 Task: Check custom field "Assignee".
Action: Mouse moved to (1395, 109)
Screenshot: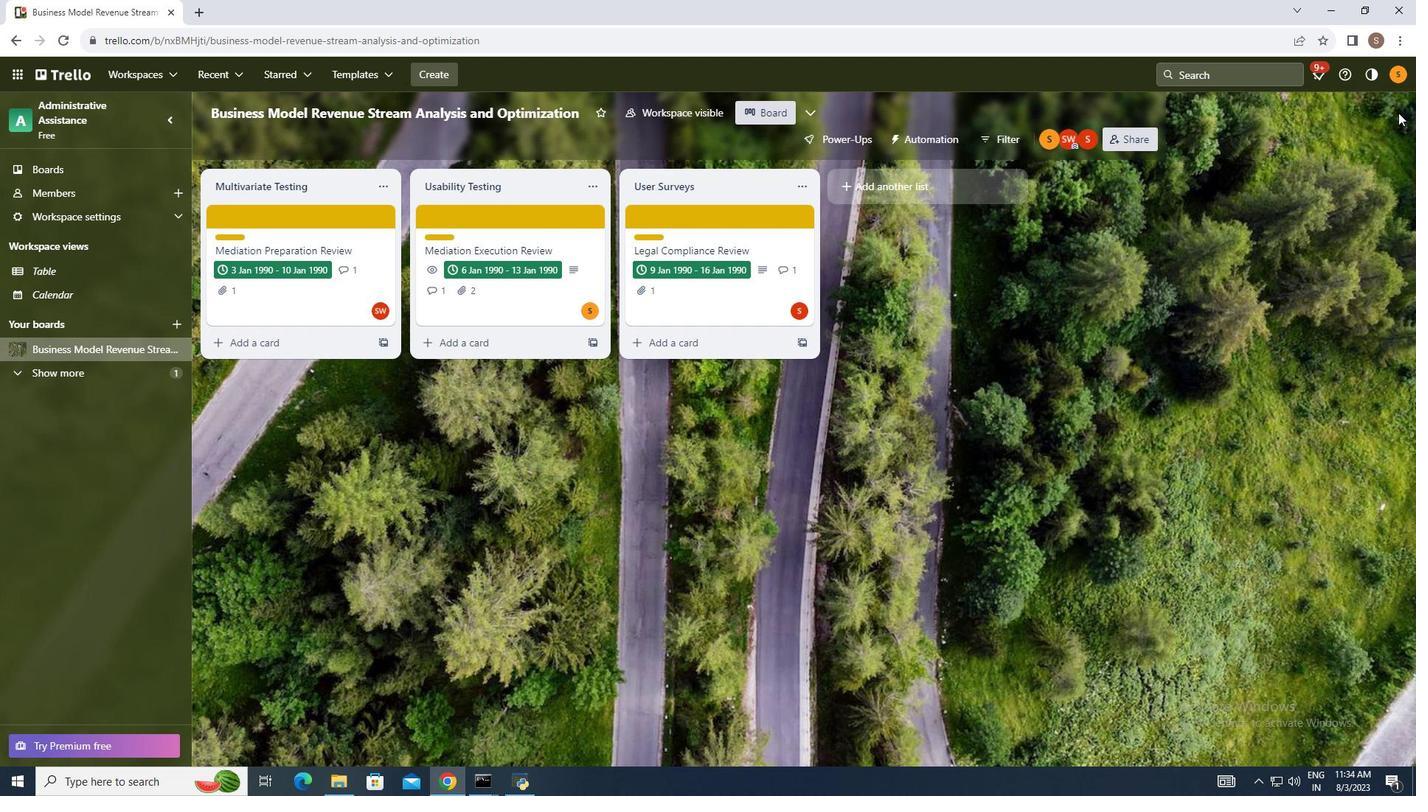 
Action: Mouse pressed left at (1395, 109)
Screenshot: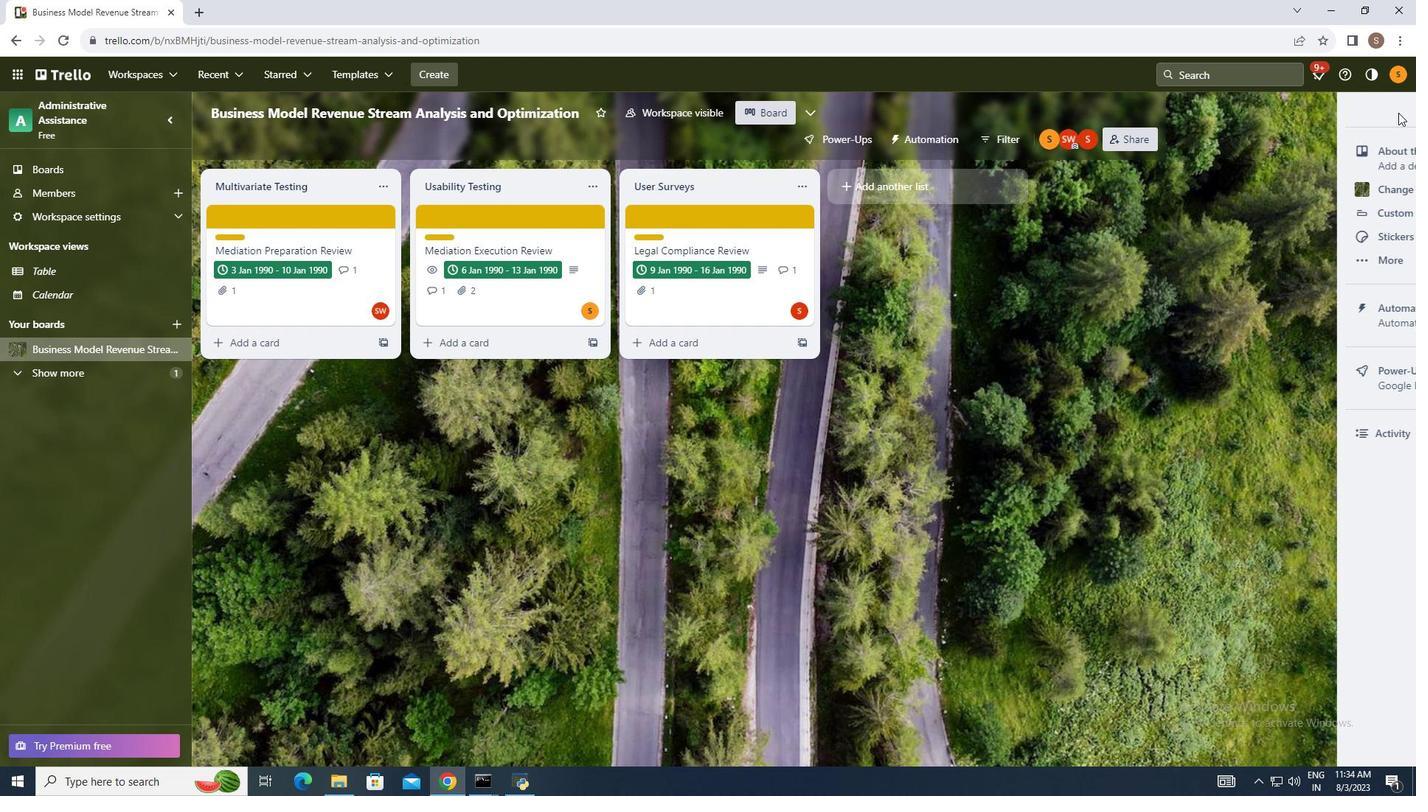 
Action: Mouse moved to (1262, 308)
Screenshot: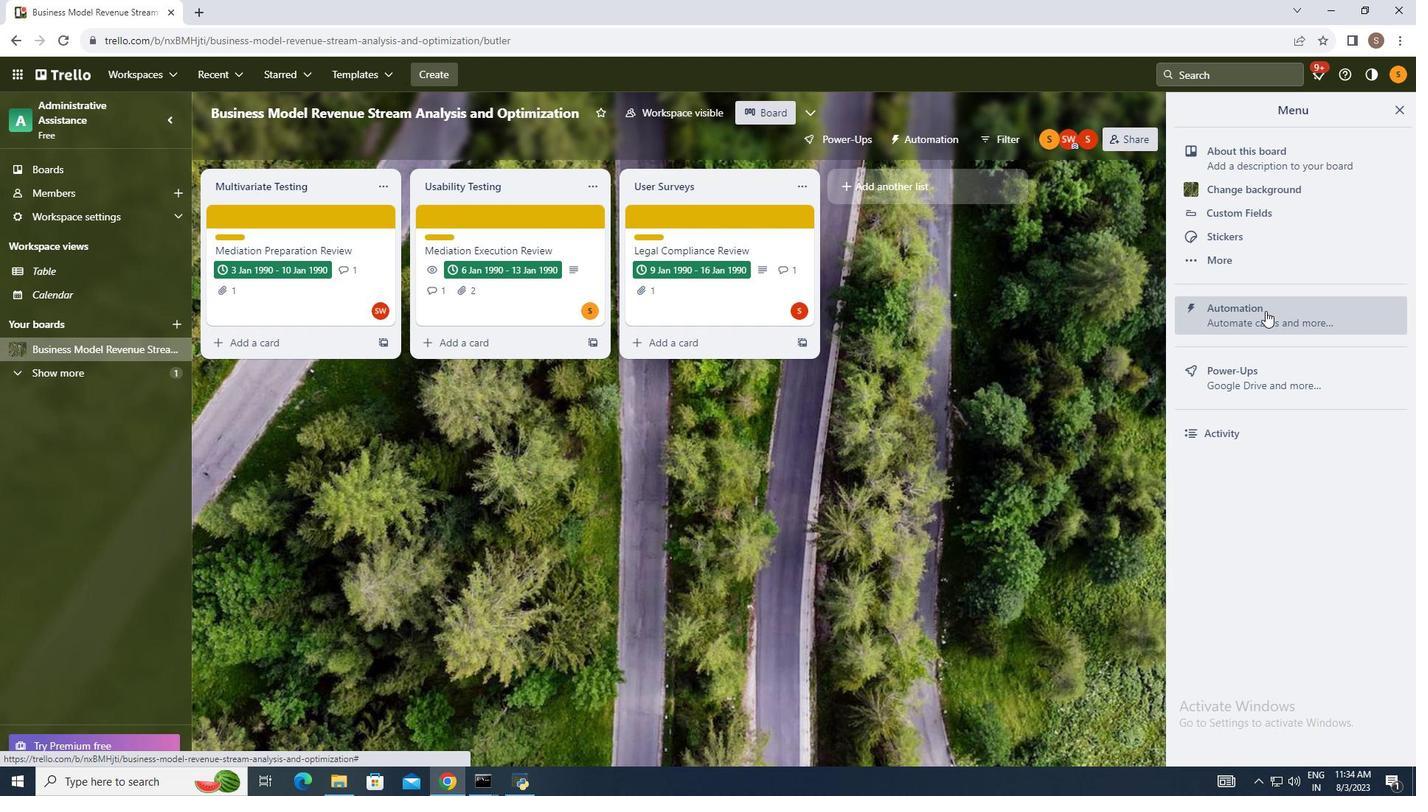 
Action: Mouse pressed left at (1262, 308)
Screenshot: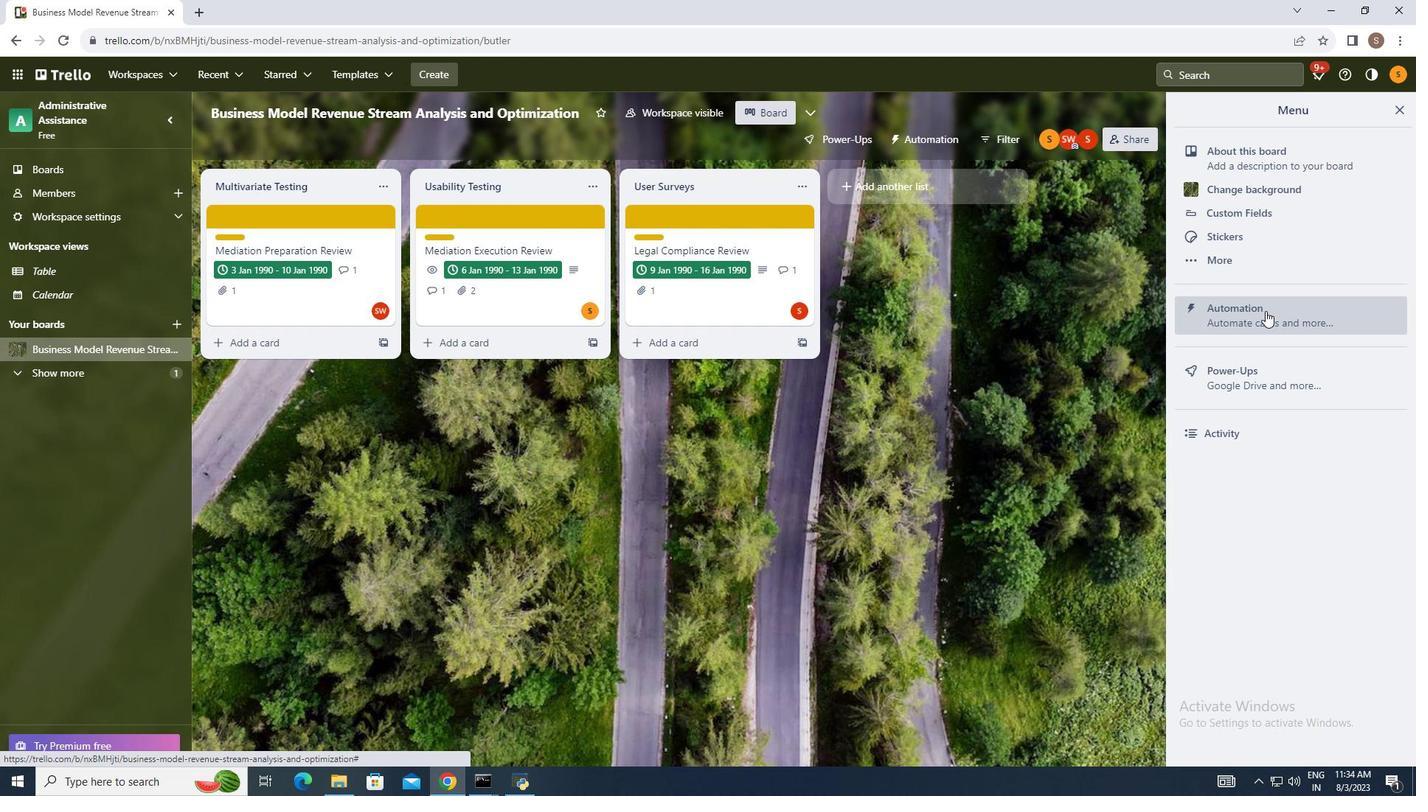 
Action: Mouse moved to (264, 376)
Screenshot: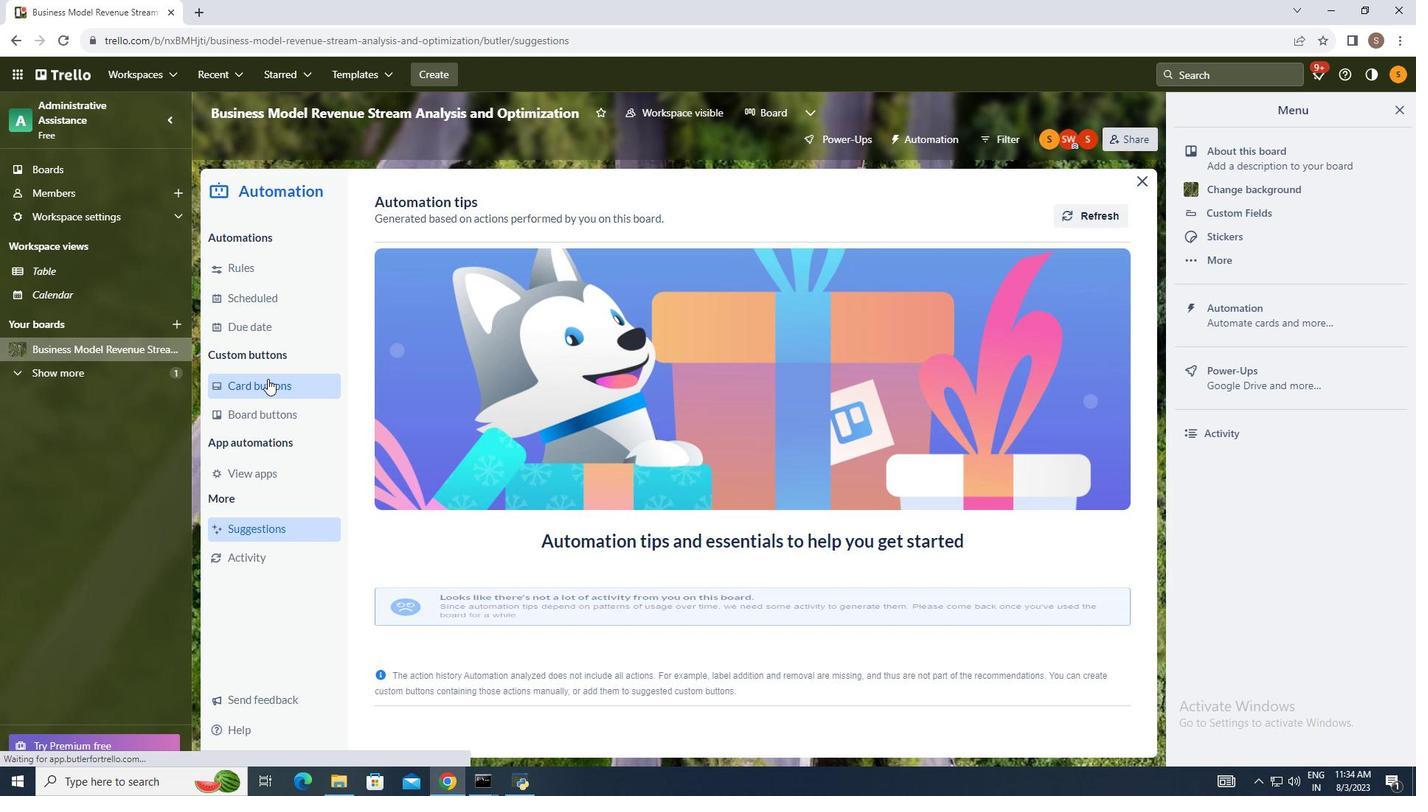
Action: Mouse pressed left at (264, 376)
Screenshot: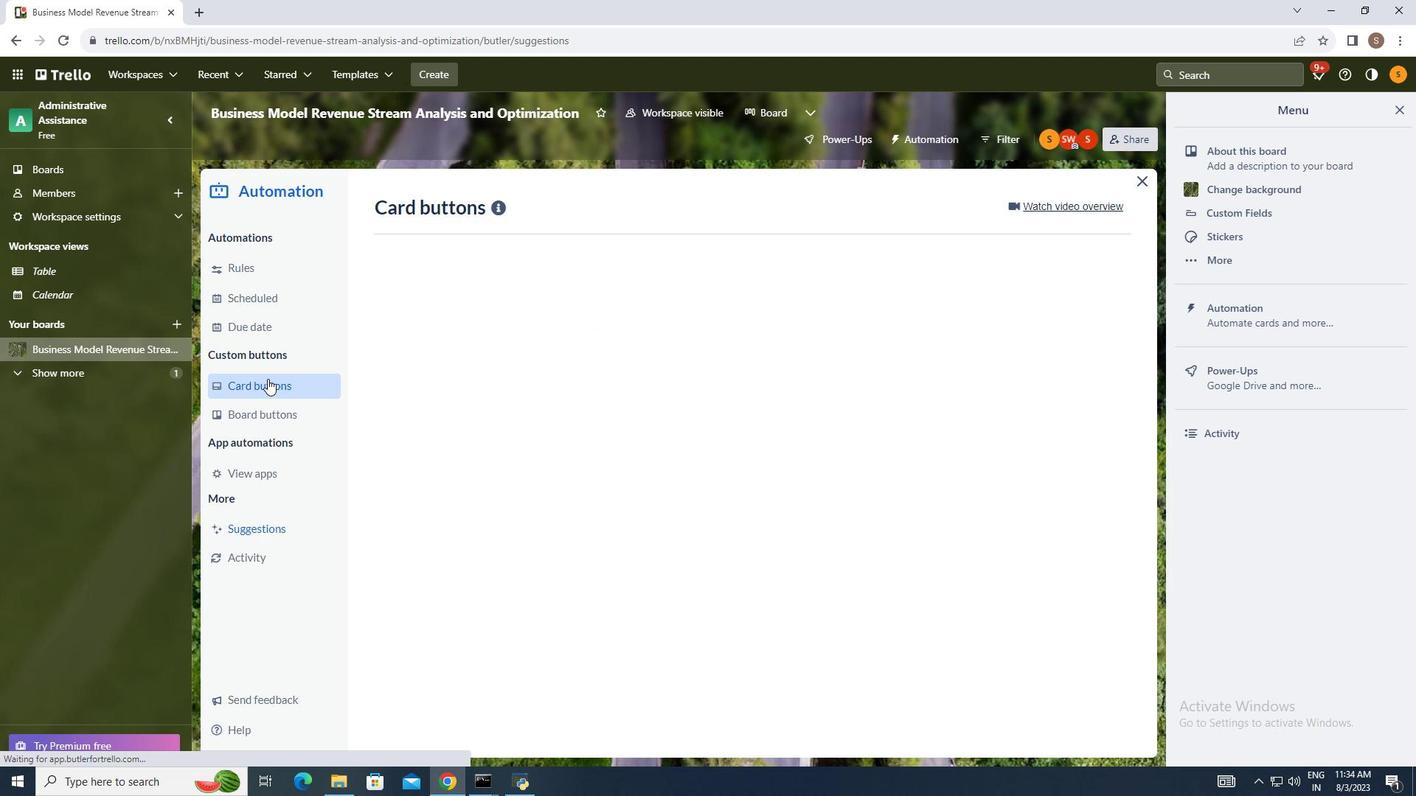
Action: Mouse moved to (1054, 204)
Screenshot: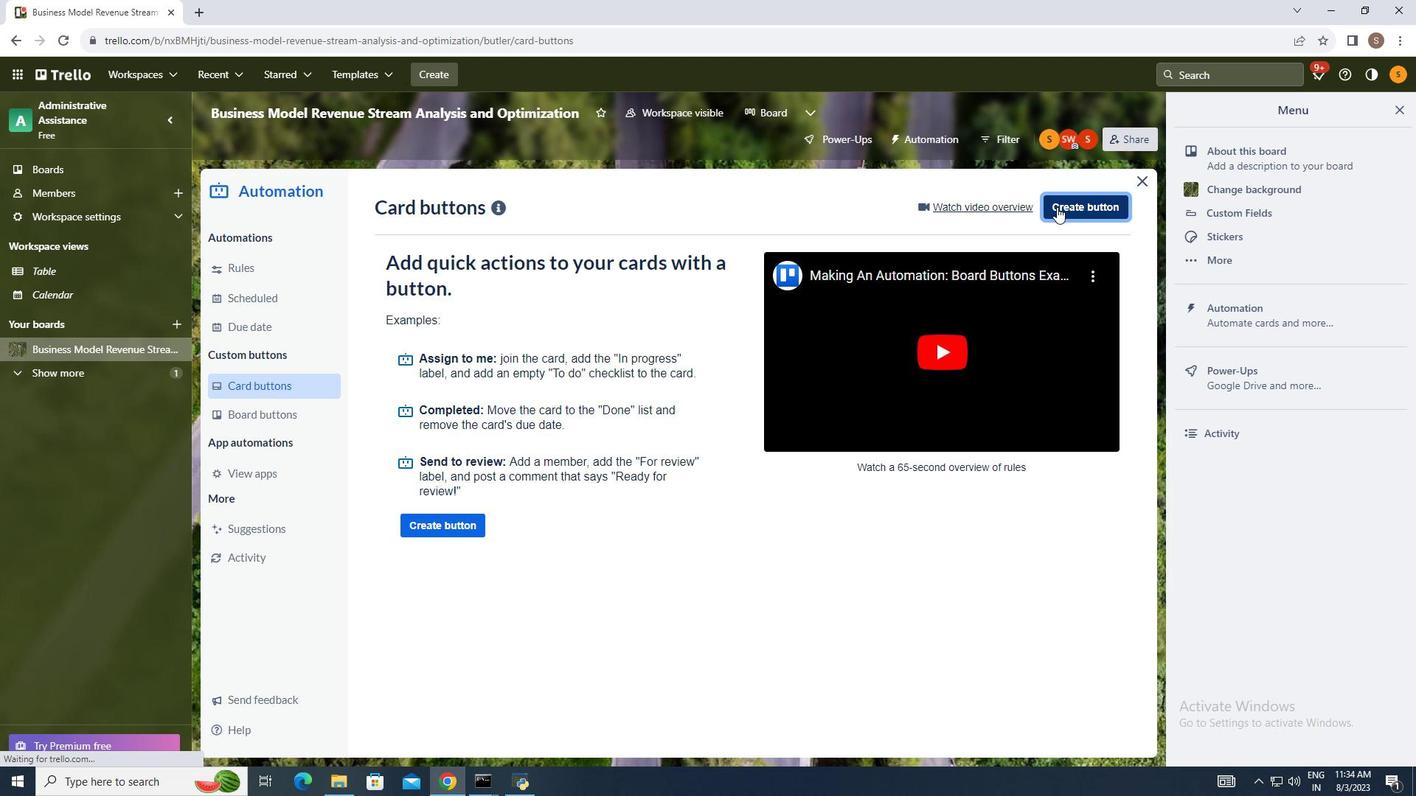 
Action: Mouse pressed left at (1054, 204)
Screenshot: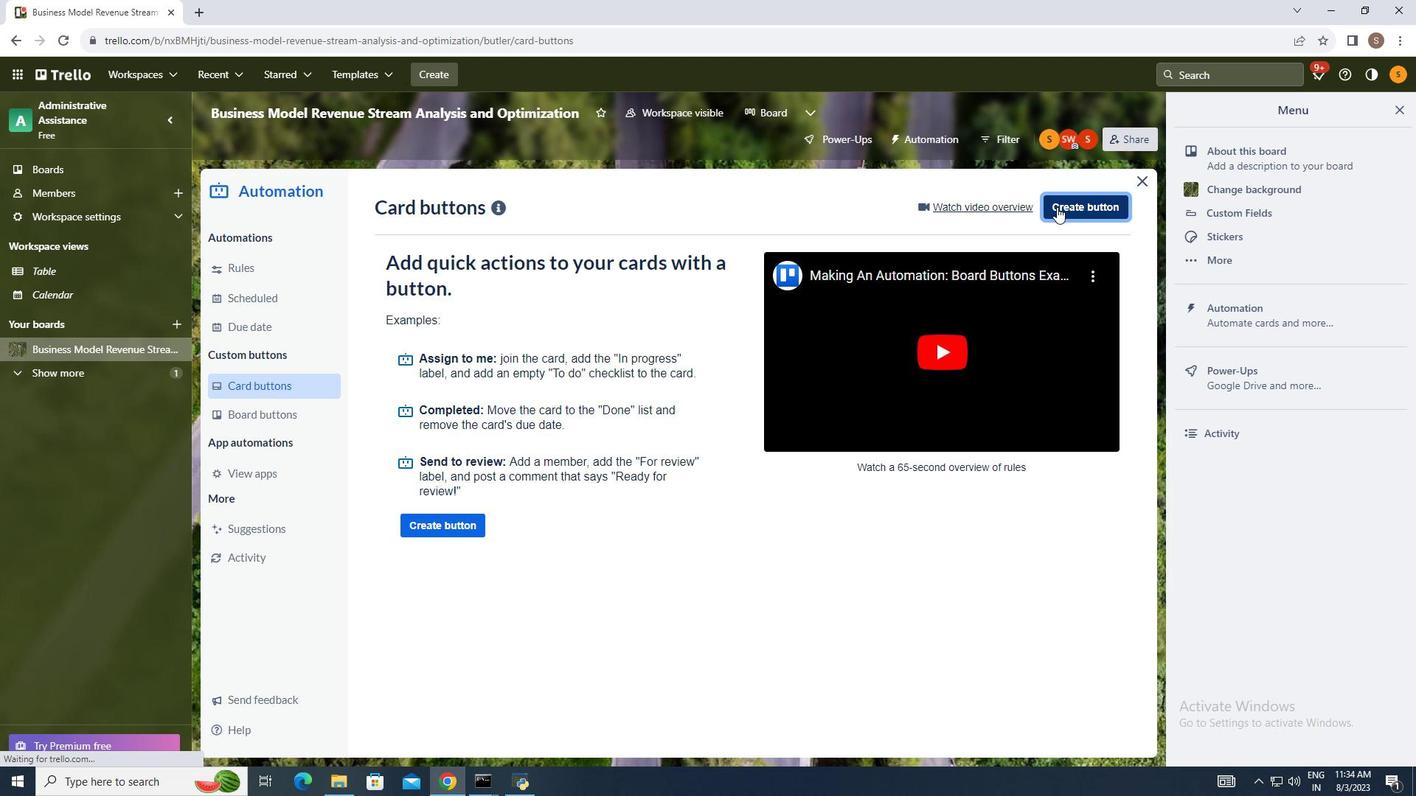 
Action: Mouse moved to (735, 407)
Screenshot: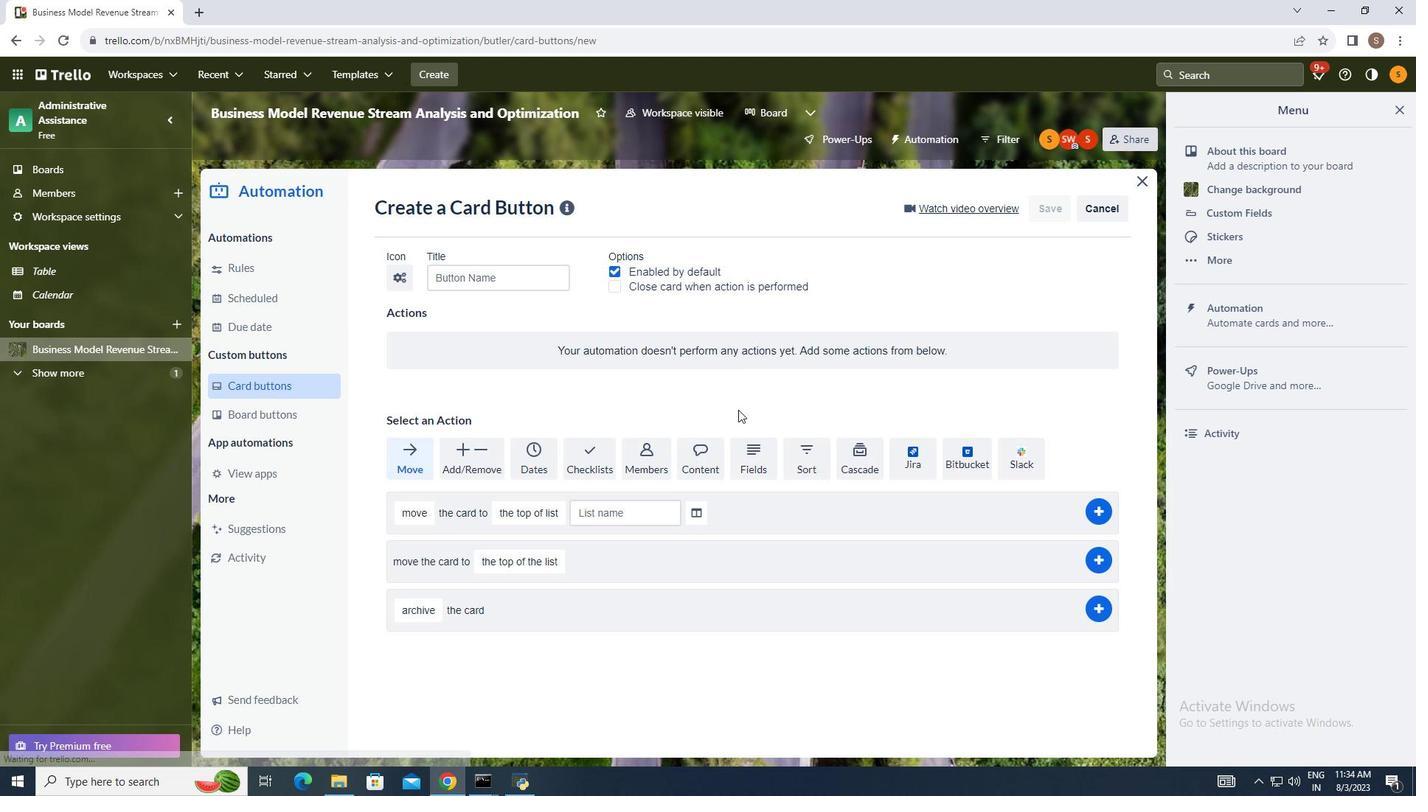 
Action: Mouse pressed left at (735, 407)
Screenshot: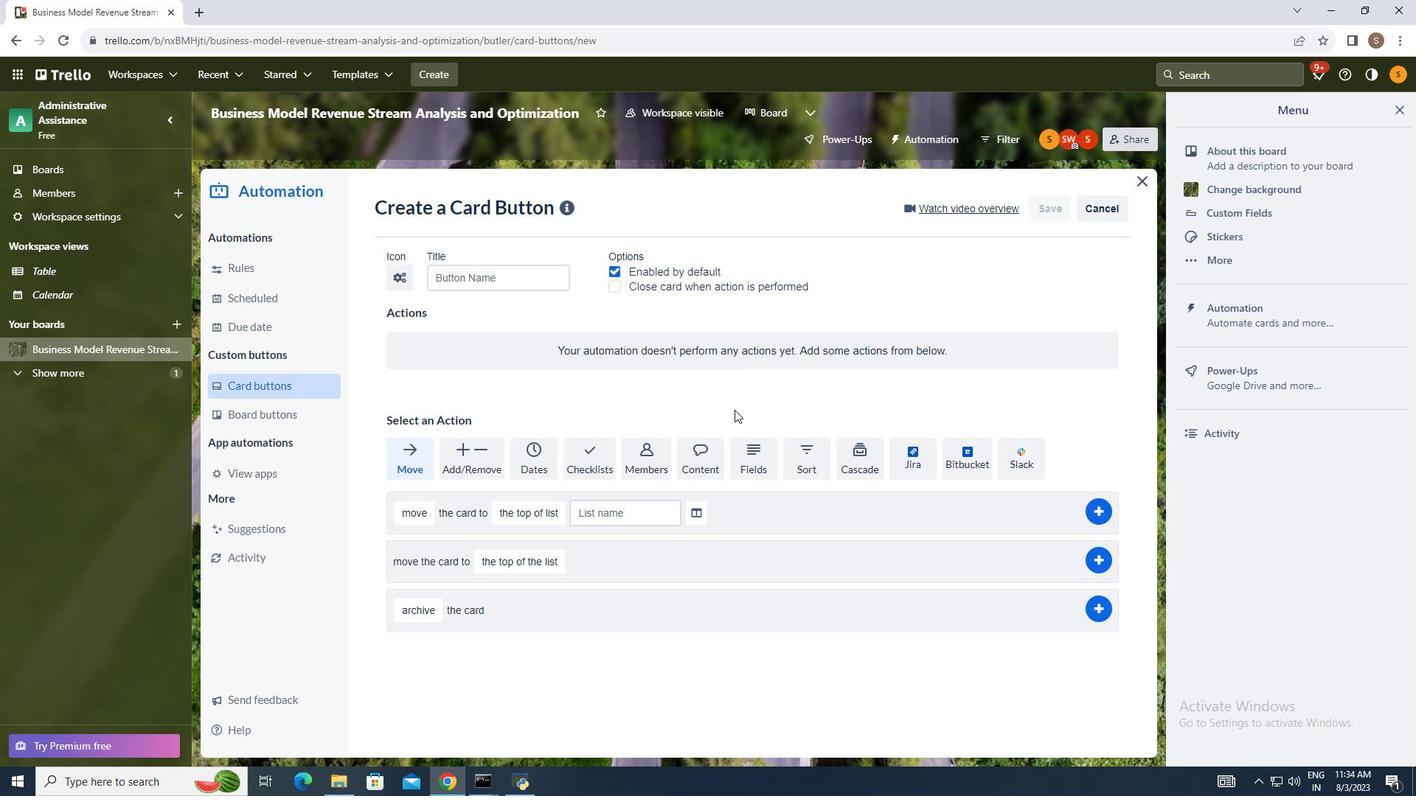 
Action: Mouse moved to (746, 453)
Screenshot: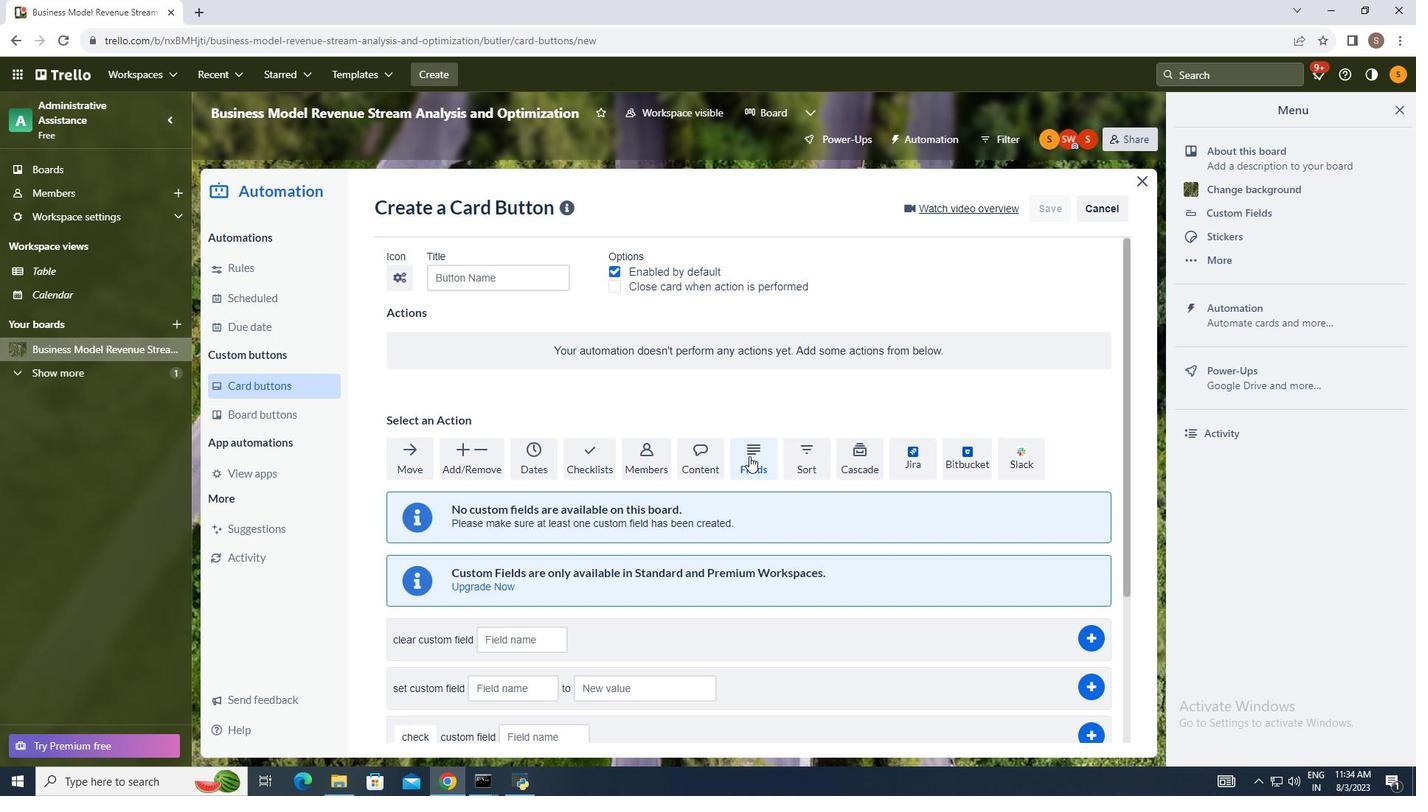 
Action: Mouse pressed left at (746, 453)
Screenshot: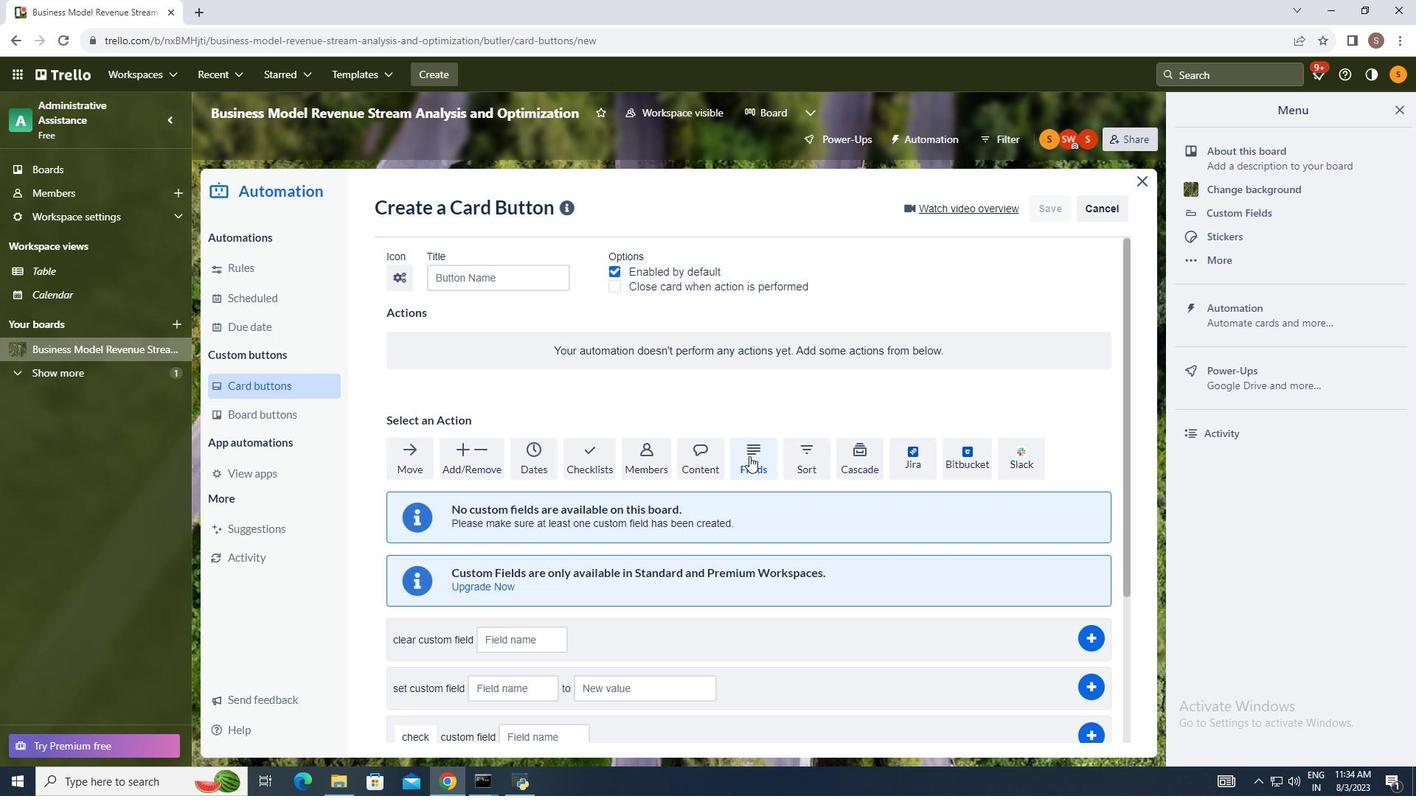 
Action: Mouse scrolled (746, 452) with delta (0, 0)
Screenshot: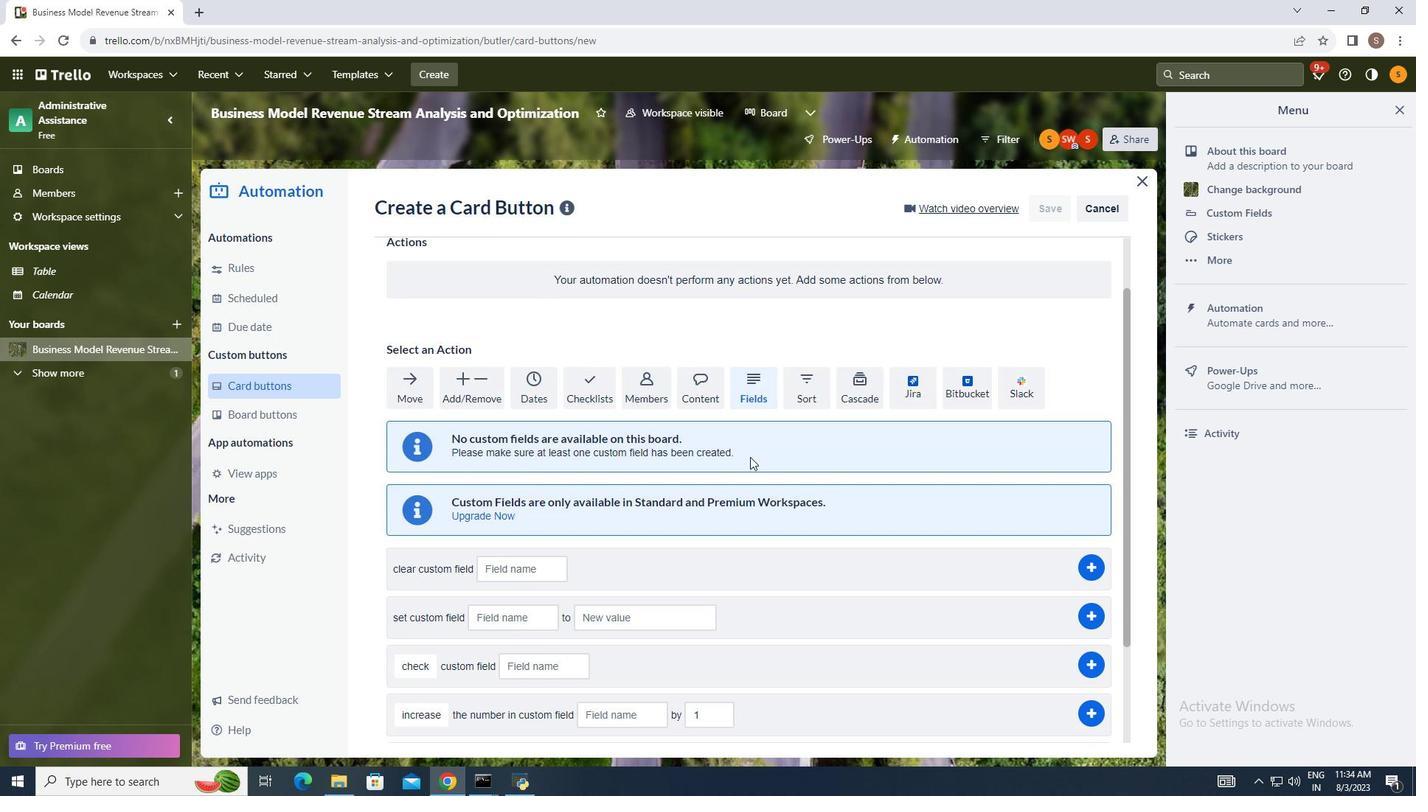 
Action: Mouse scrolled (746, 454) with delta (0, 0)
Screenshot: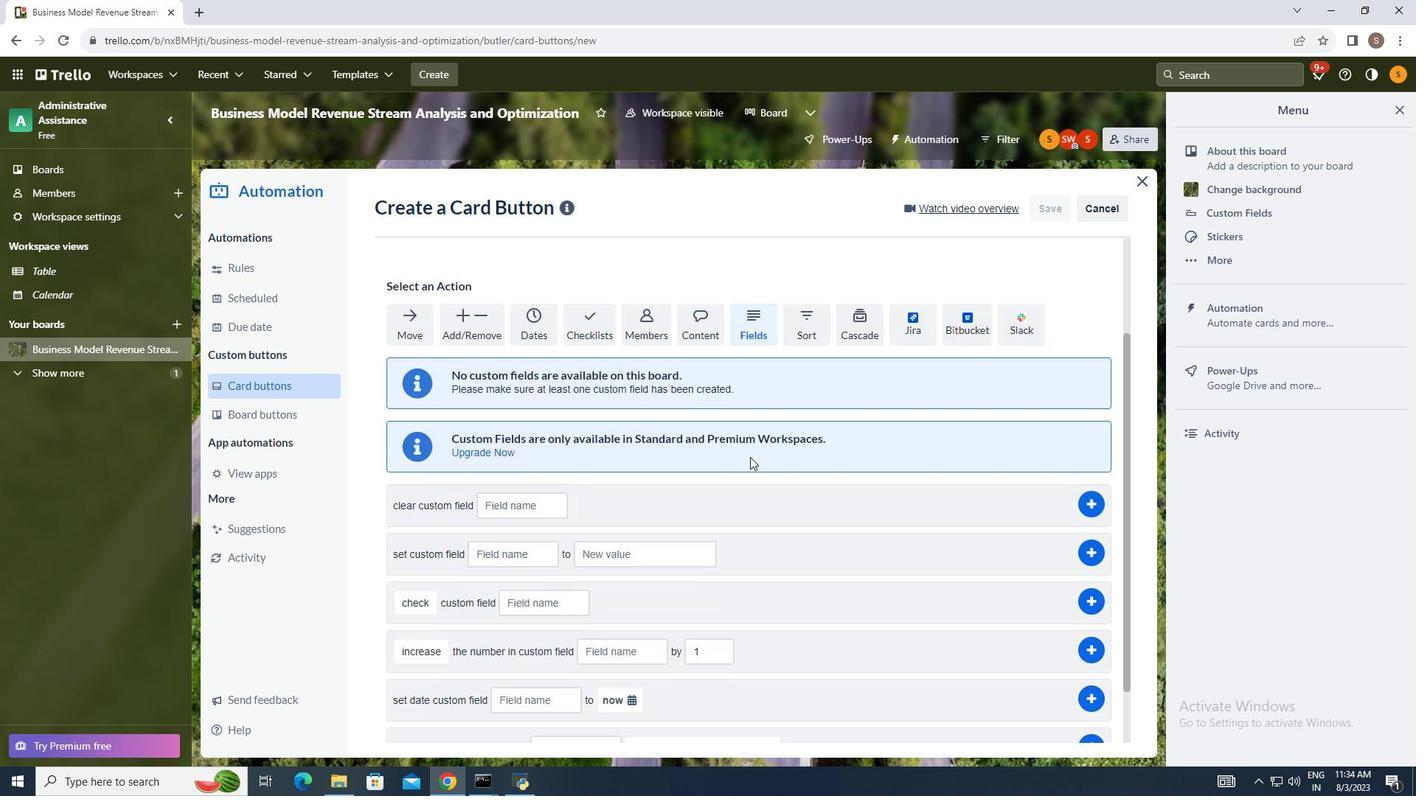 
Action: Mouse scrolled (746, 452) with delta (0, 0)
Screenshot: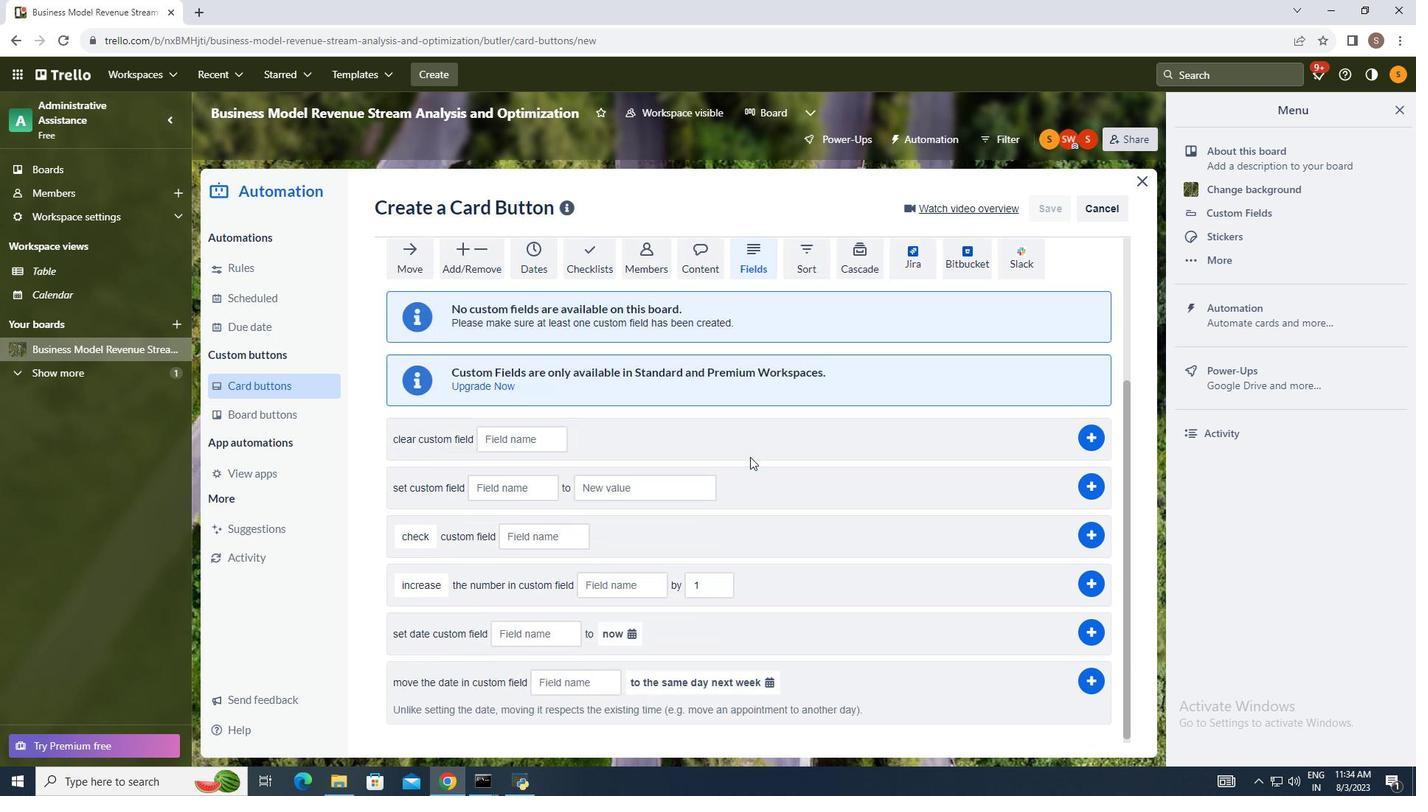 
Action: Mouse scrolled (746, 452) with delta (0, 0)
Screenshot: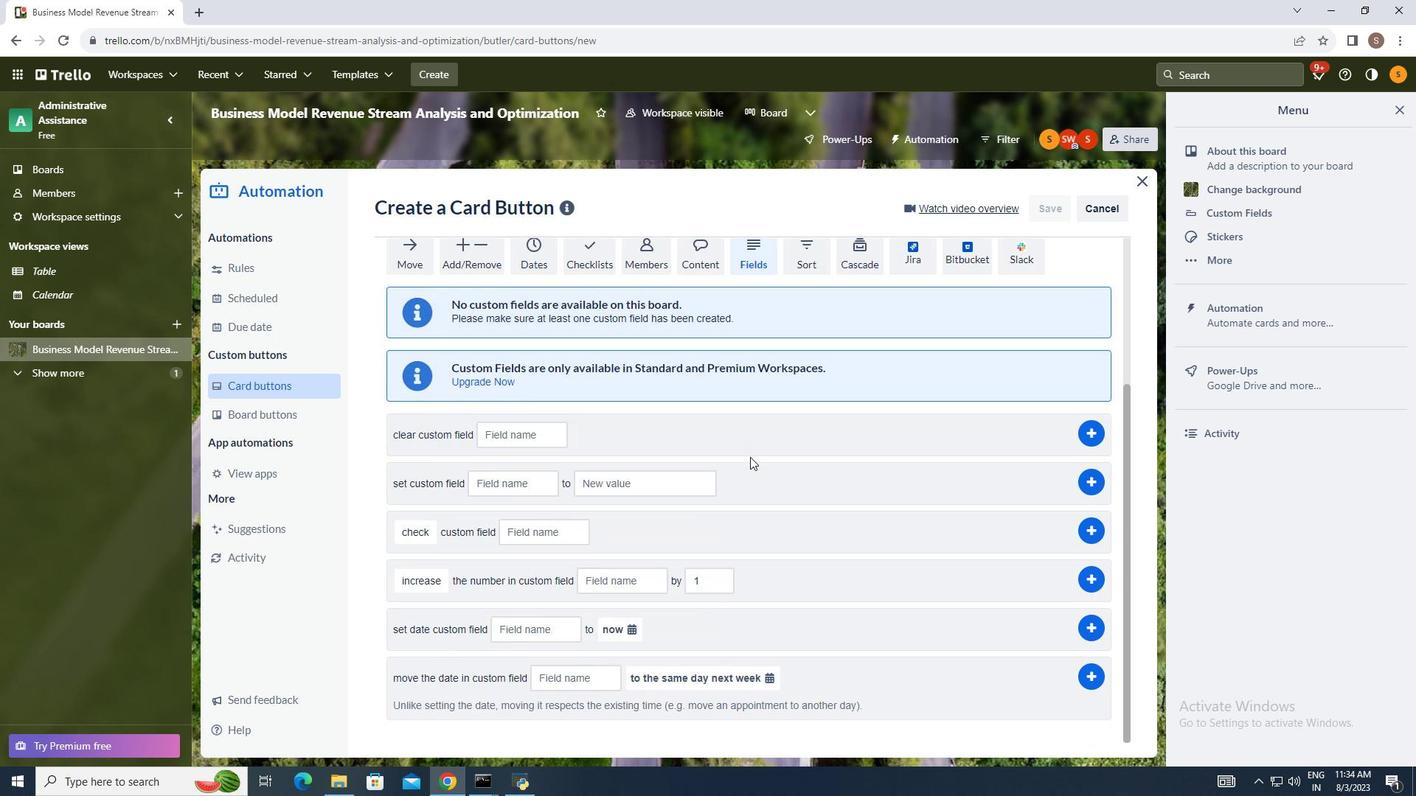 
Action: Mouse scrolled (746, 452) with delta (0, 0)
Screenshot: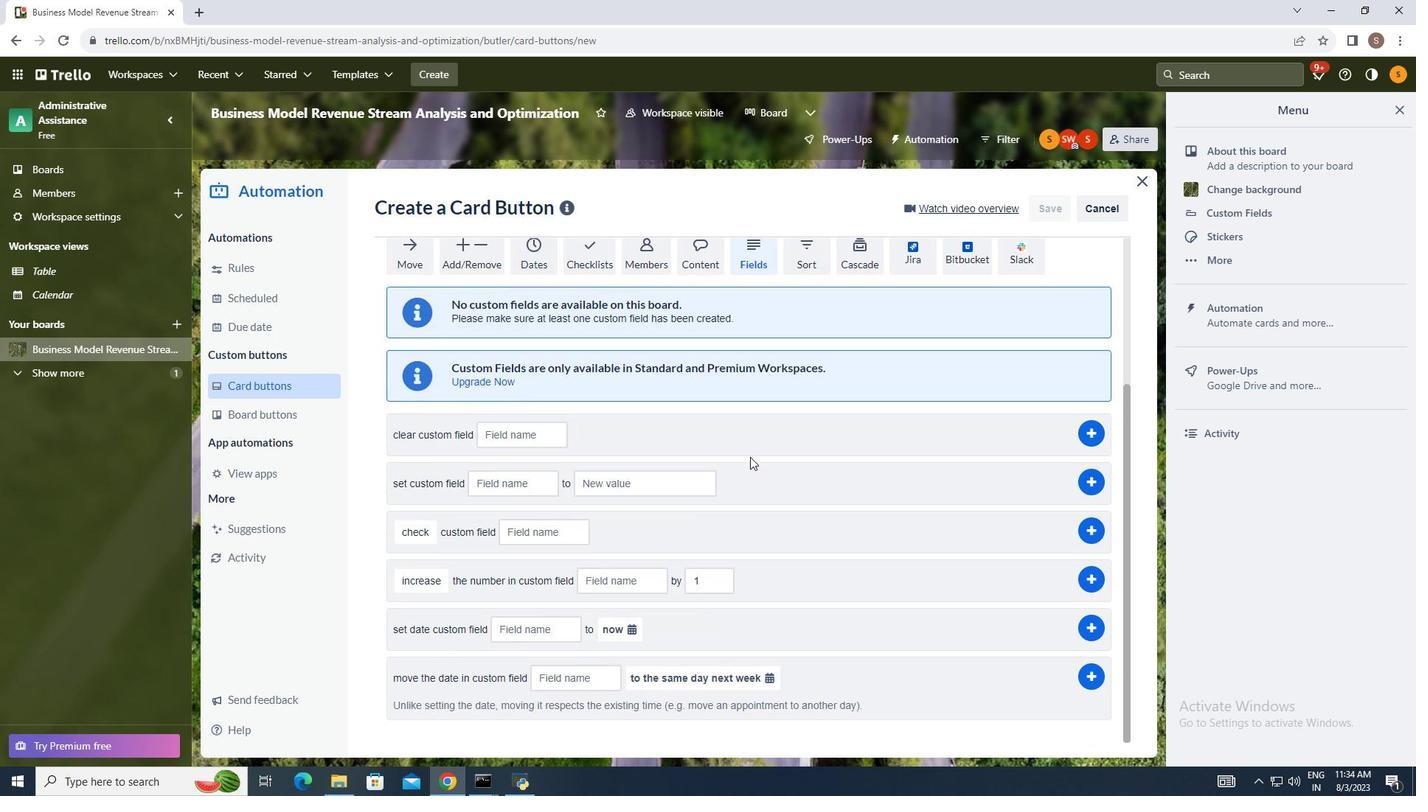 
Action: Mouse moved to (747, 454)
Screenshot: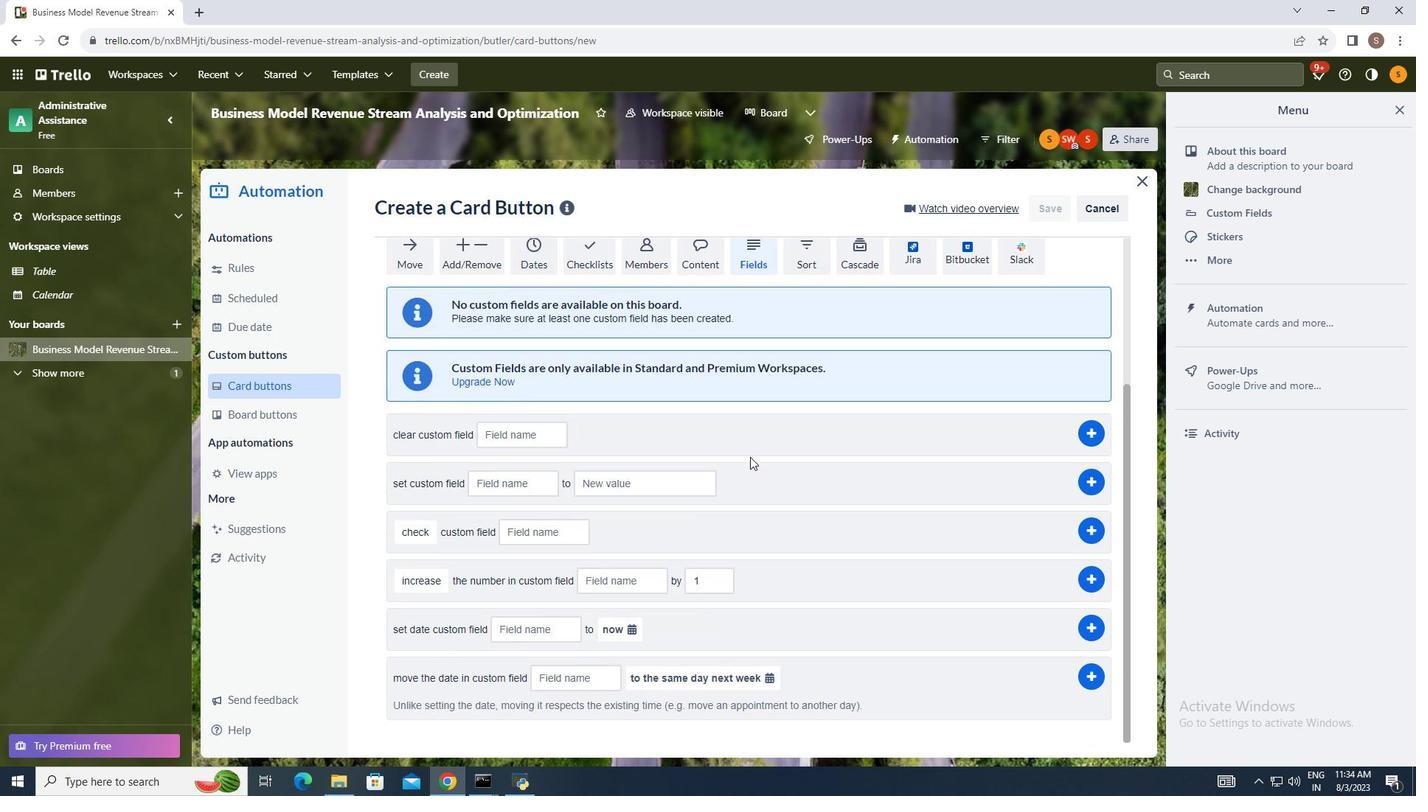 
Action: Mouse scrolled (747, 453) with delta (0, 0)
Screenshot: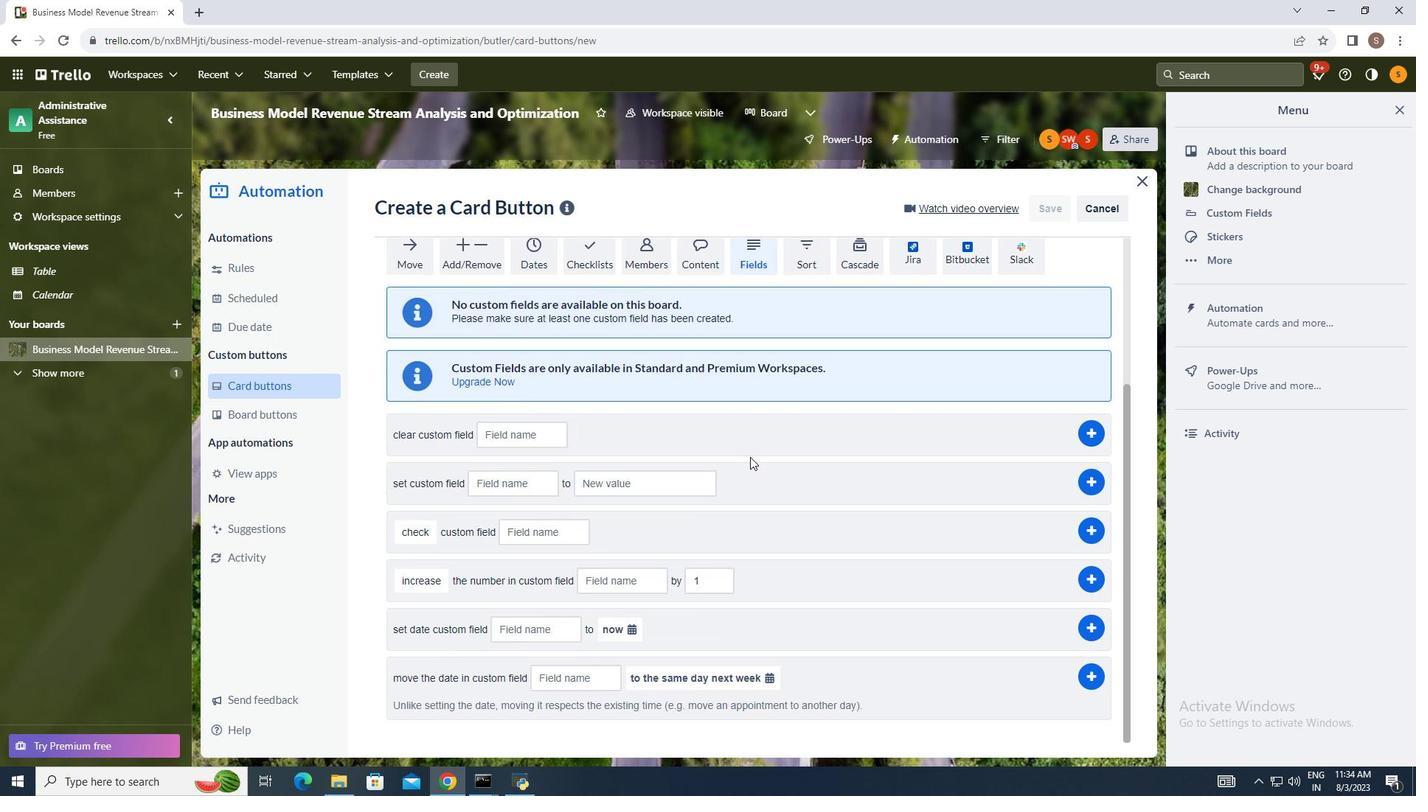 
Action: Mouse scrolled (747, 453) with delta (0, 0)
Screenshot: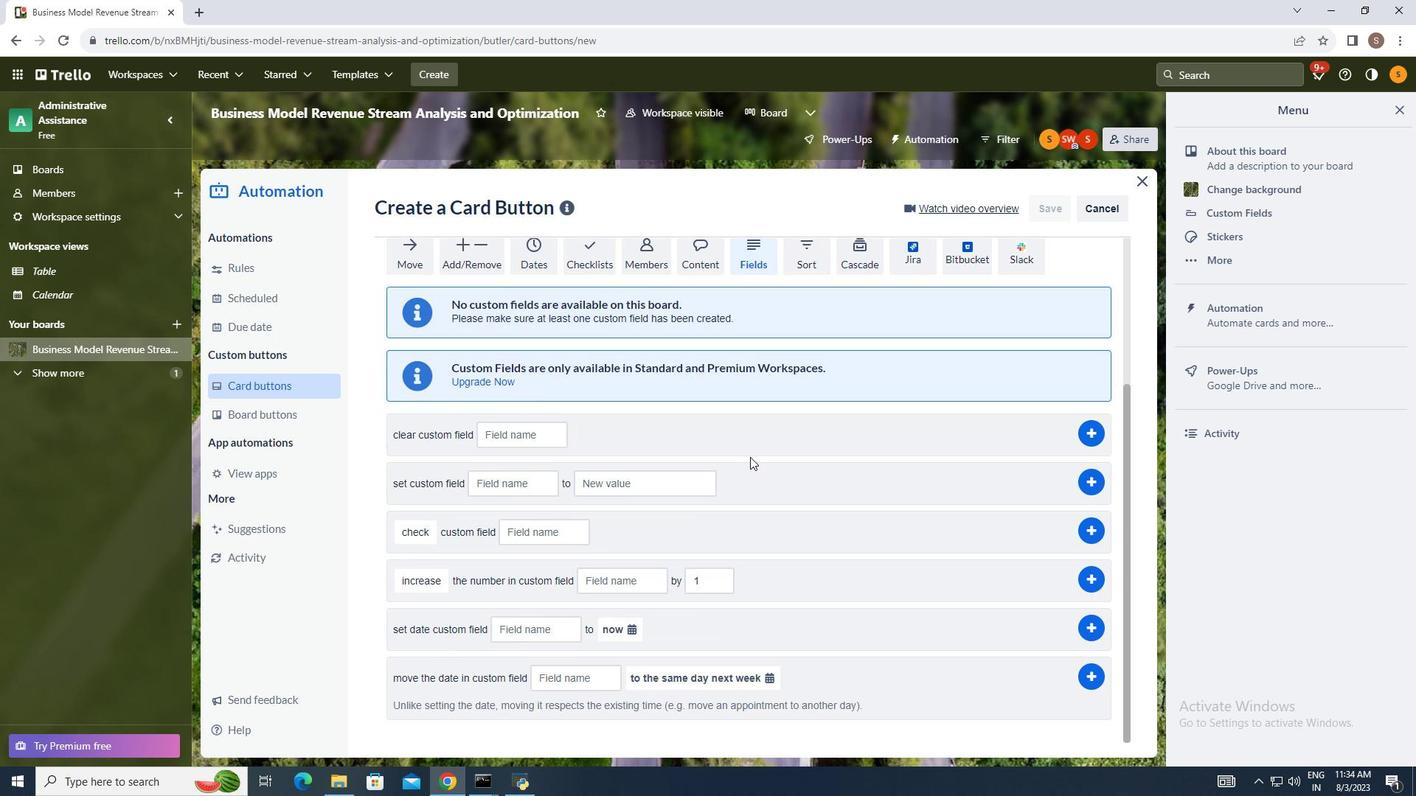 
Action: Mouse moved to (749, 457)
Screenshot: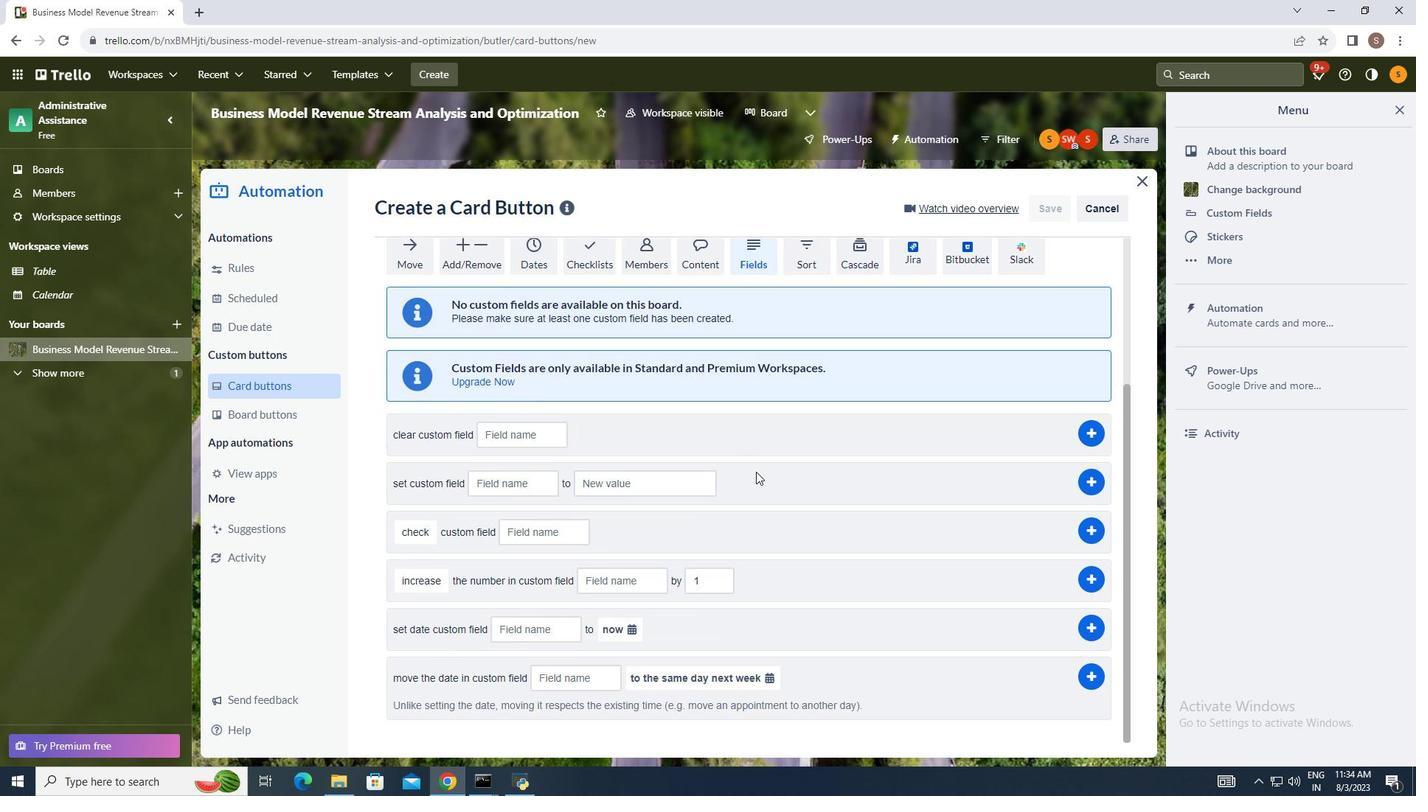 
Action: Mouse scrolled (749, 455) with delta (0, 0)
Screenshot: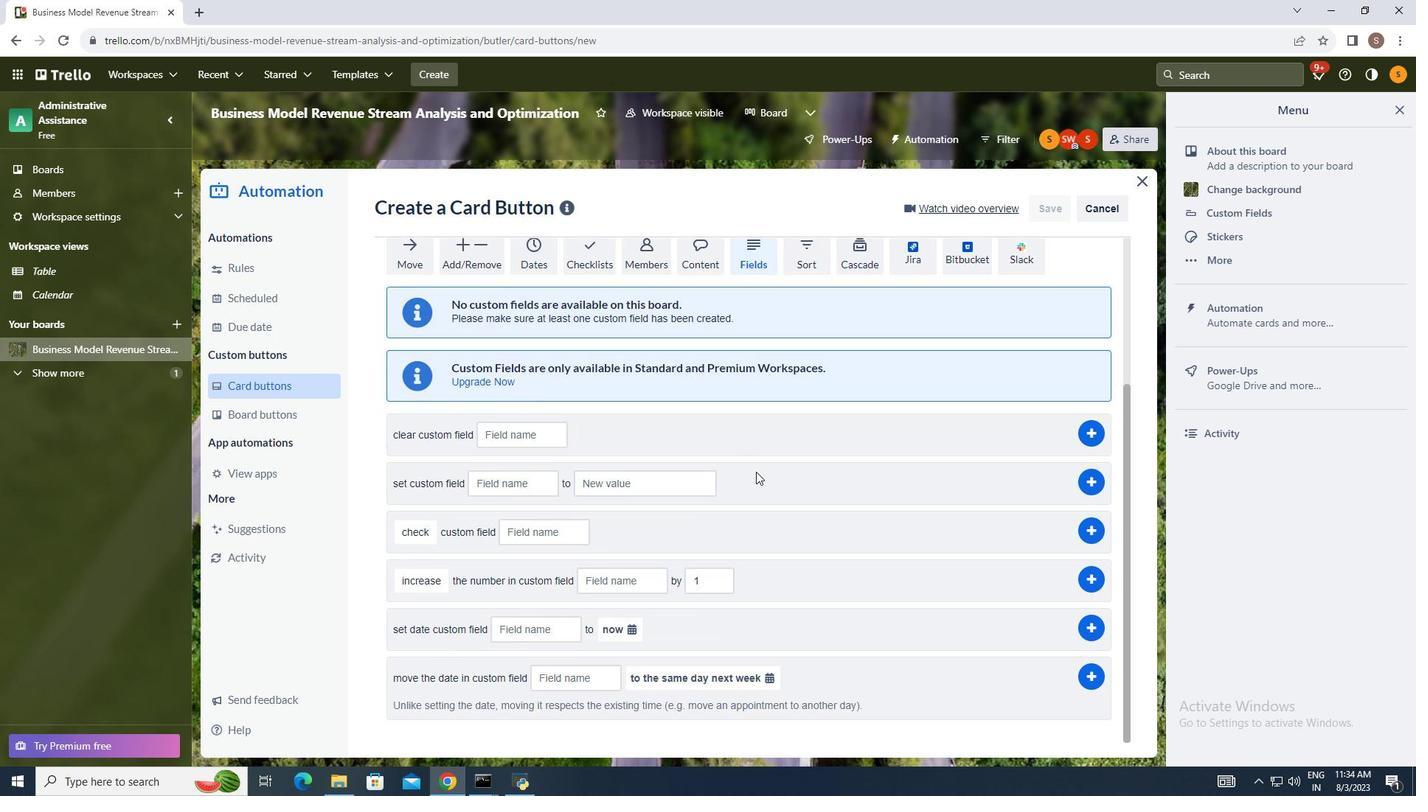 
Action: Mouse moved to (393, 531)
Screenshot: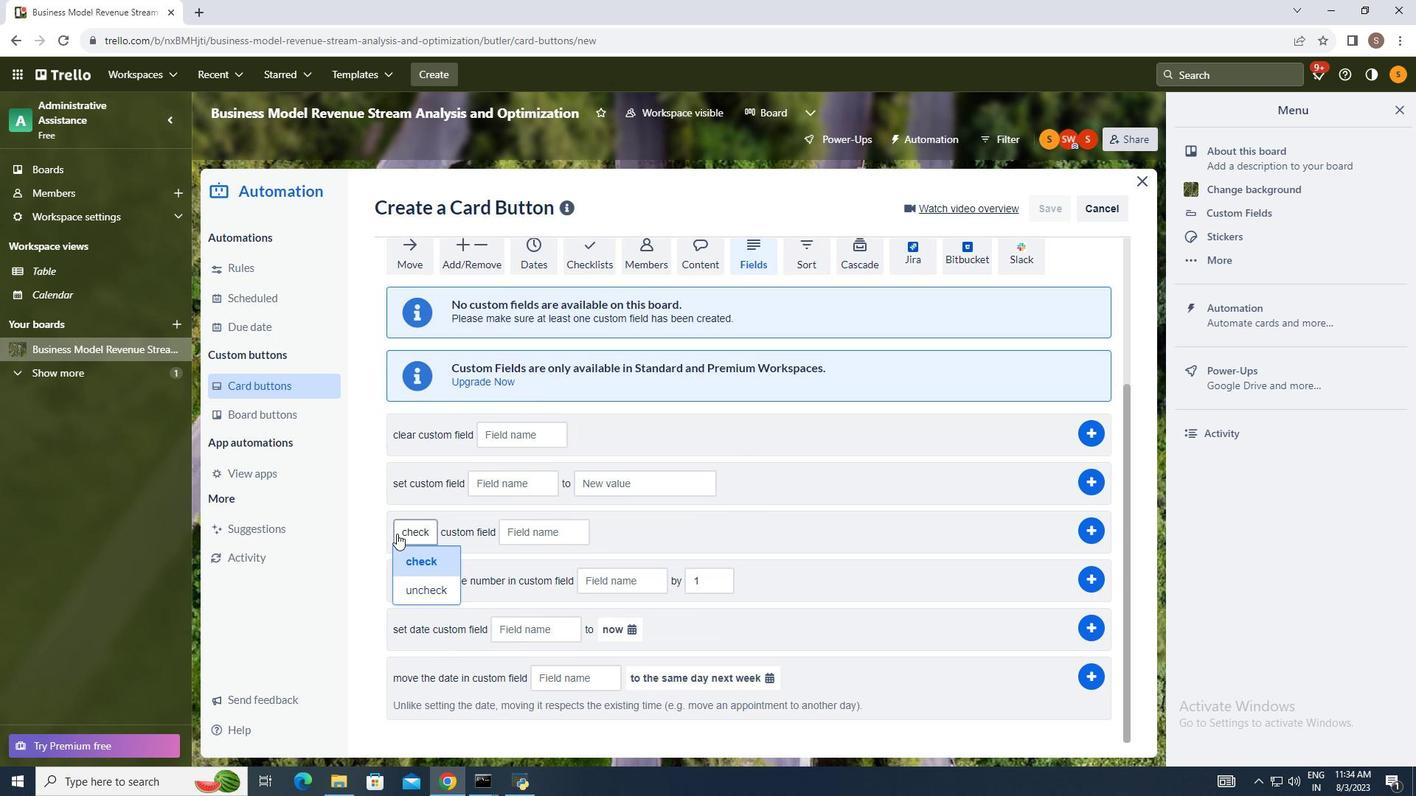 
Action: Mouse pressed left at (393, 531)
Screenshot: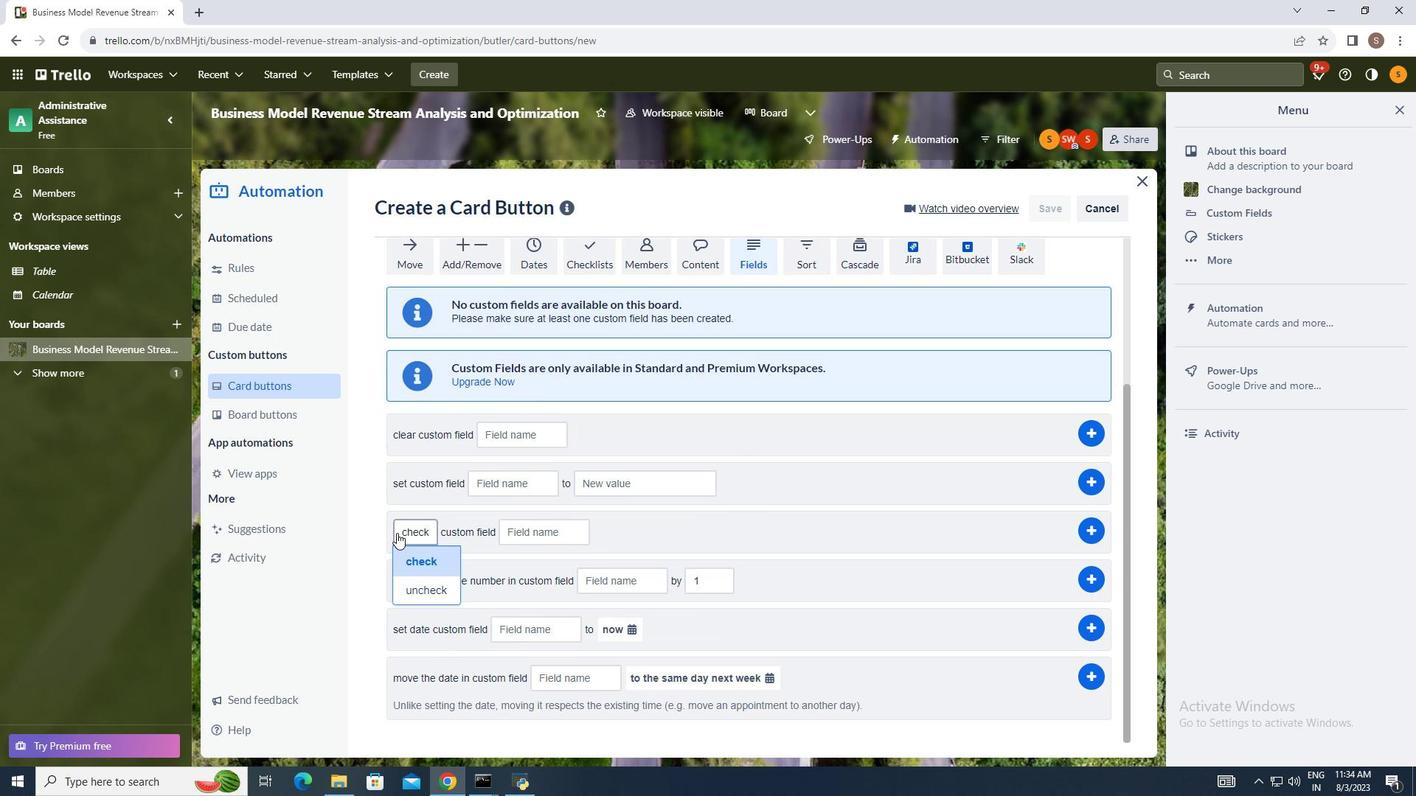 
Action: Mouse moved to (415, 558)
Screenshot: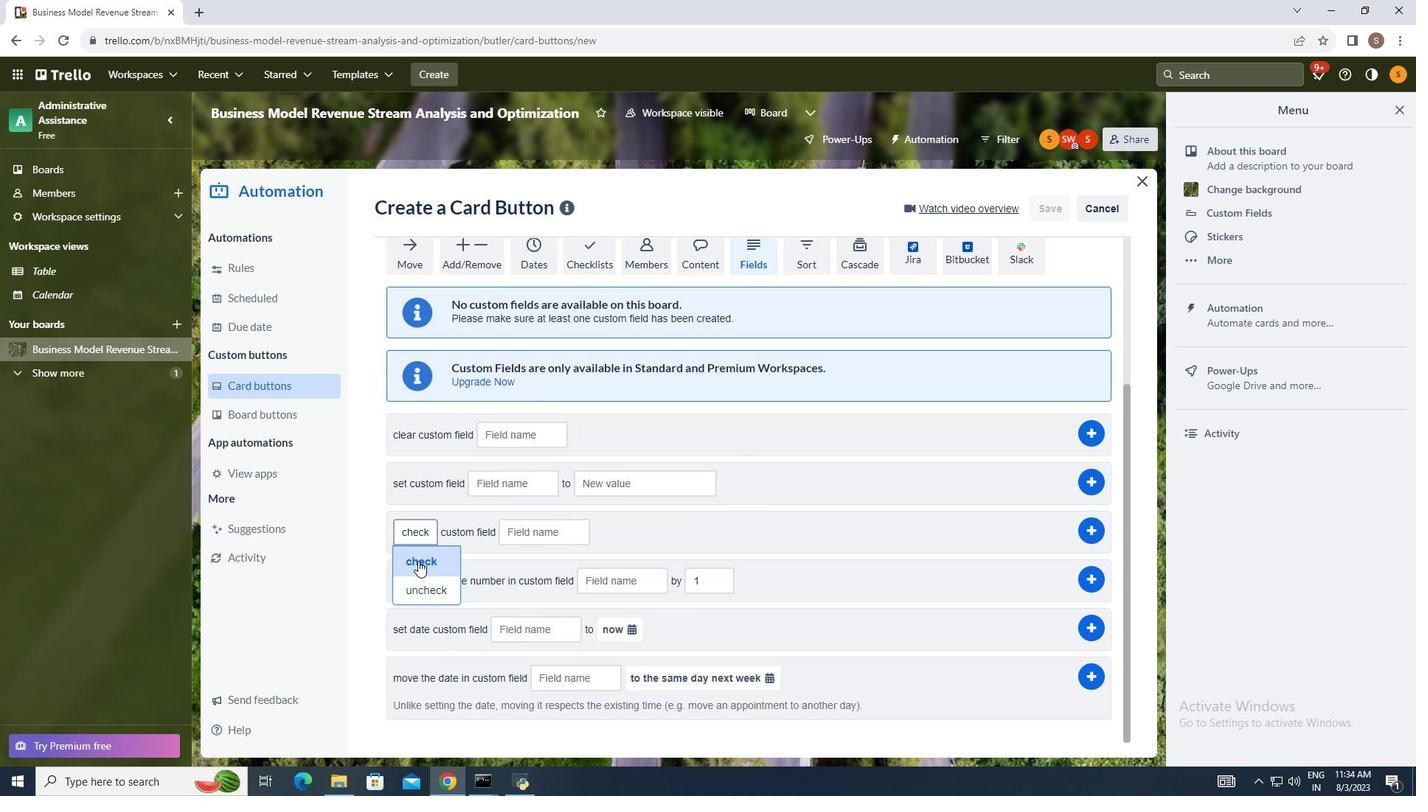 
Action: Mouse pressed left at (415, 558)
Screenshot: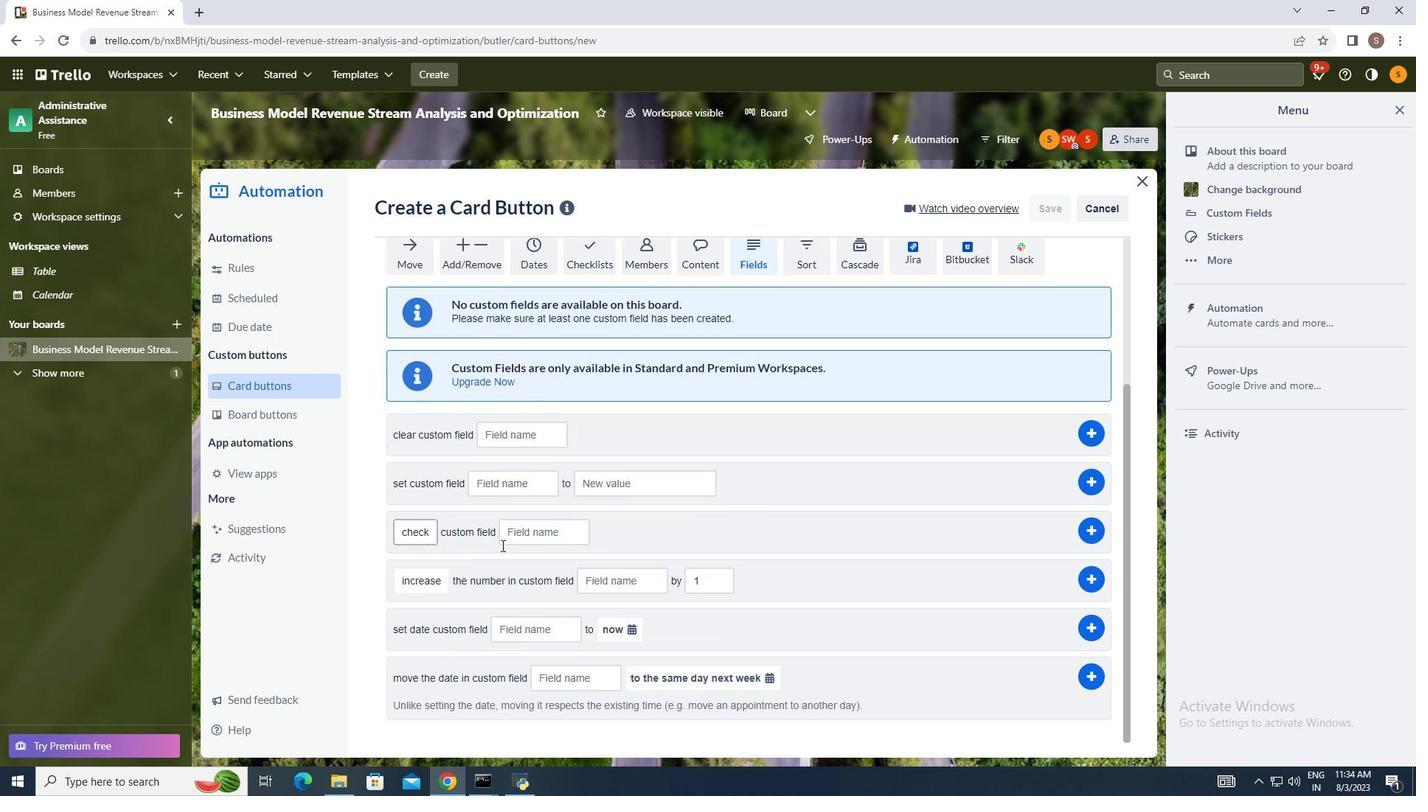 
Action: Mouse moved to (536, 534)
Screenshot: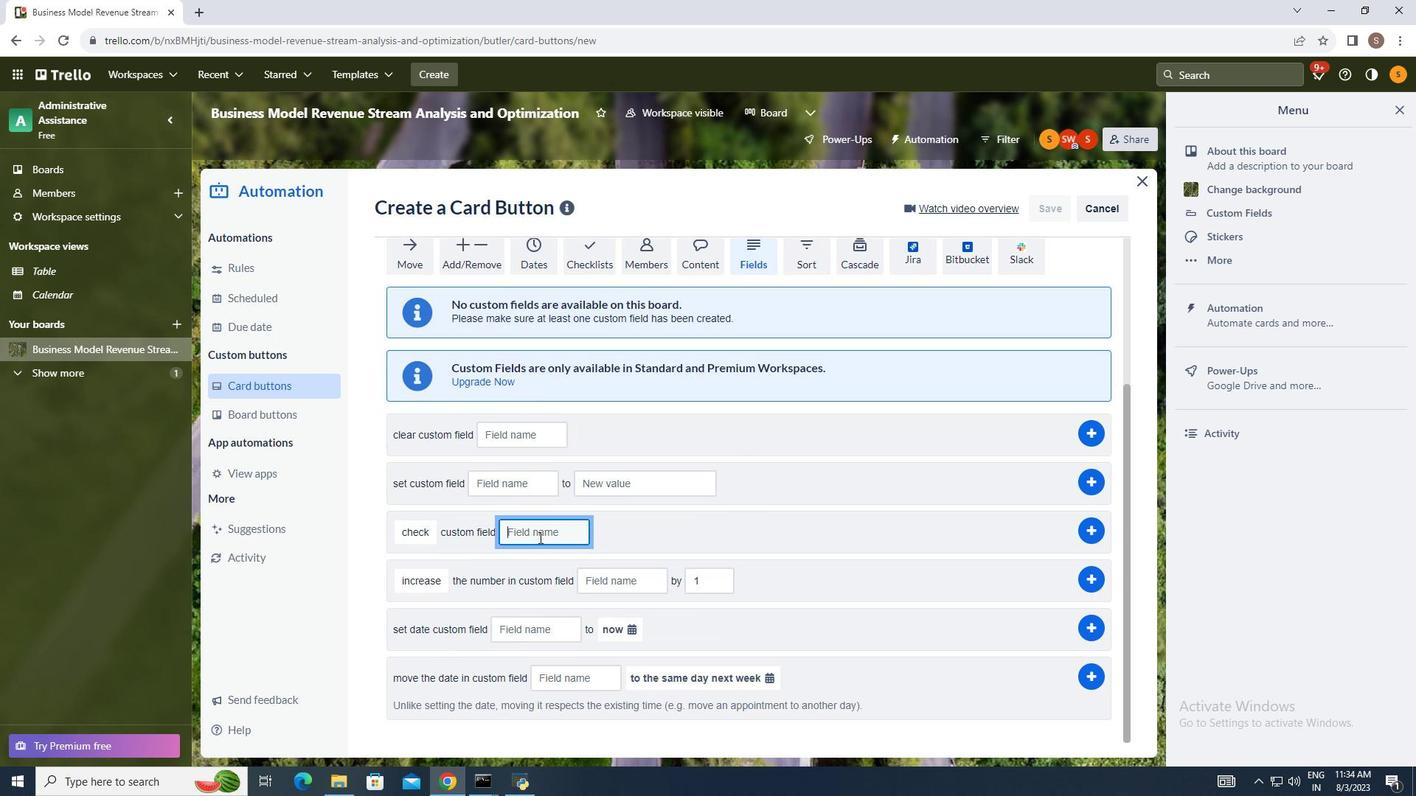 
Action: Mouse pressed left at (536, 534)
Screenshot: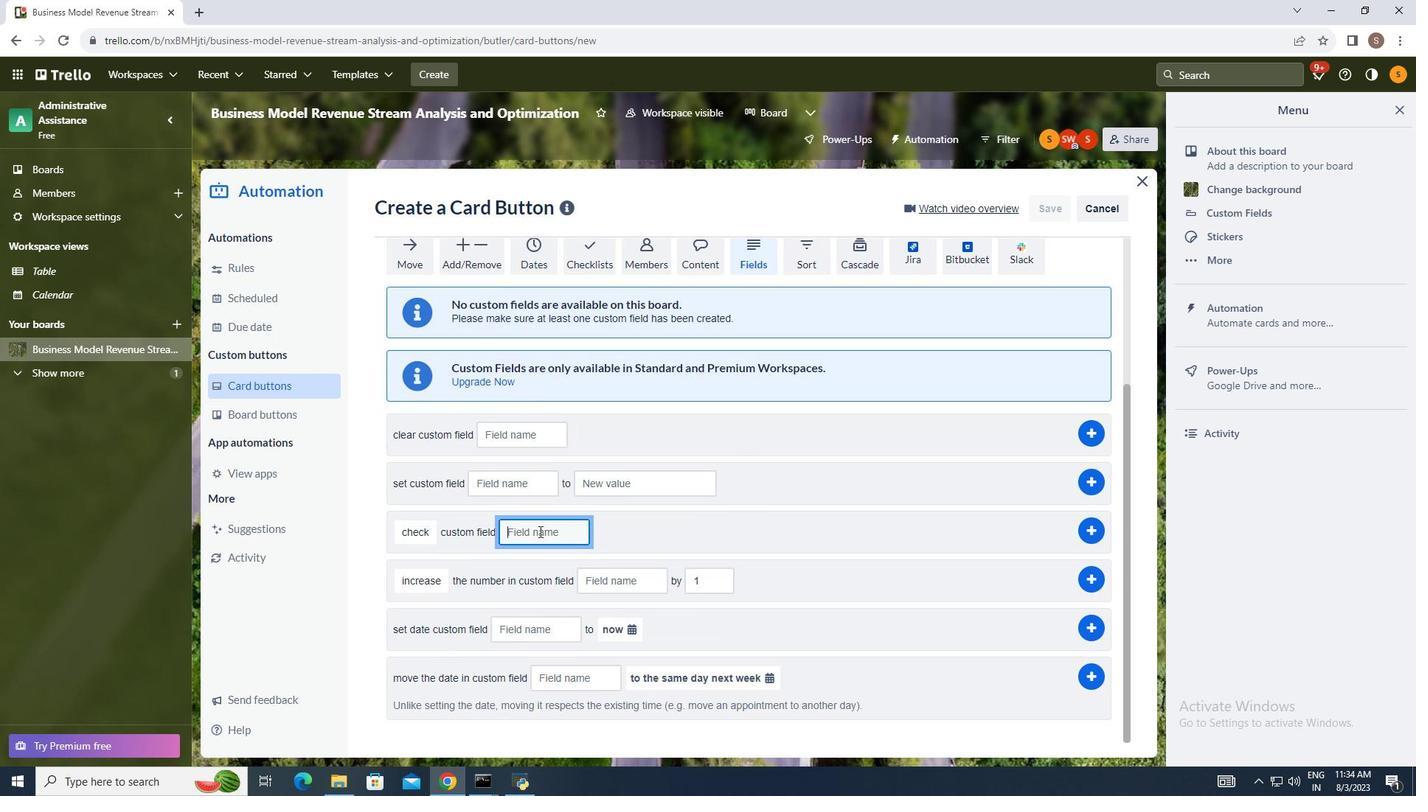 
Action: Mouse moved to (613, 536)
Screenshot: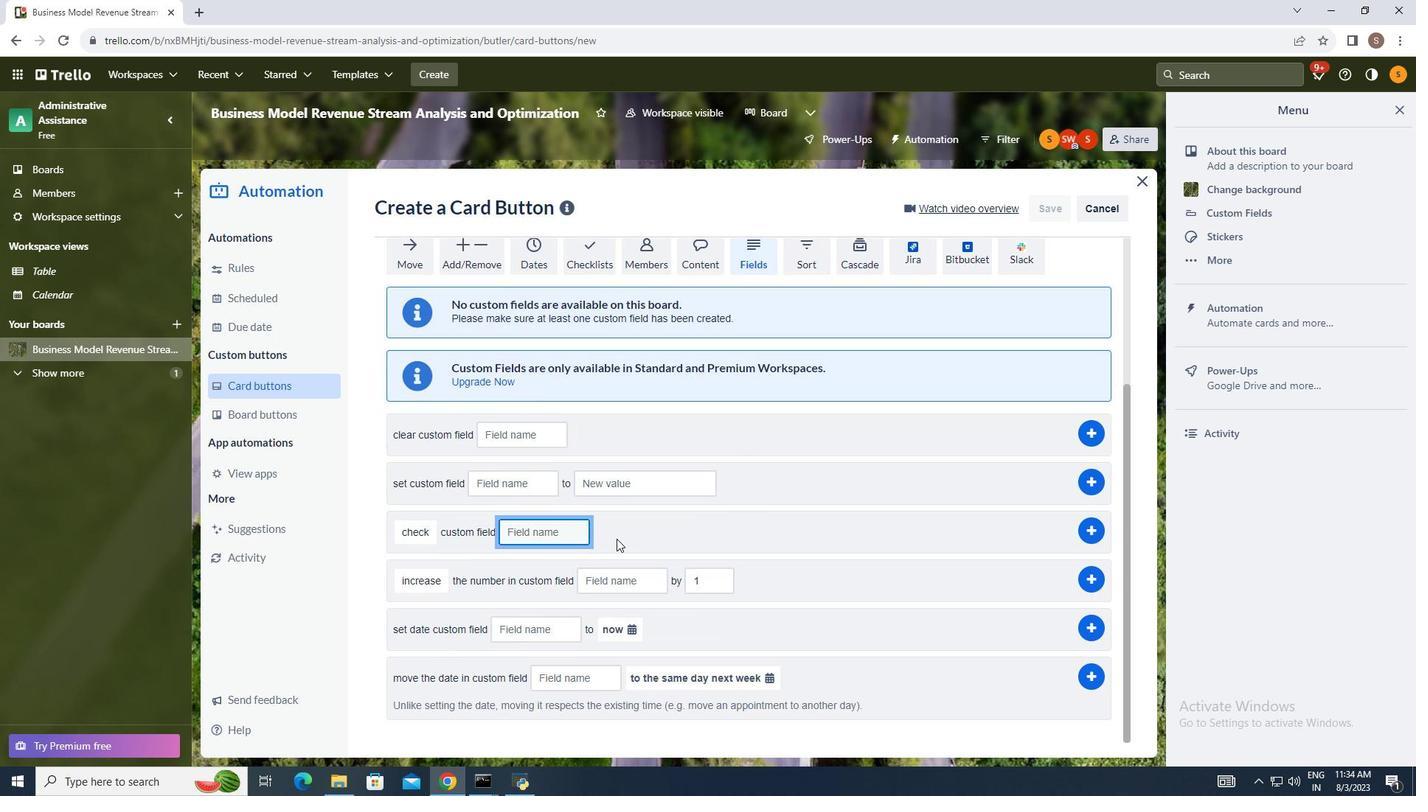 
Action: Key pressed <Key.shift>Assignee
Screenshot: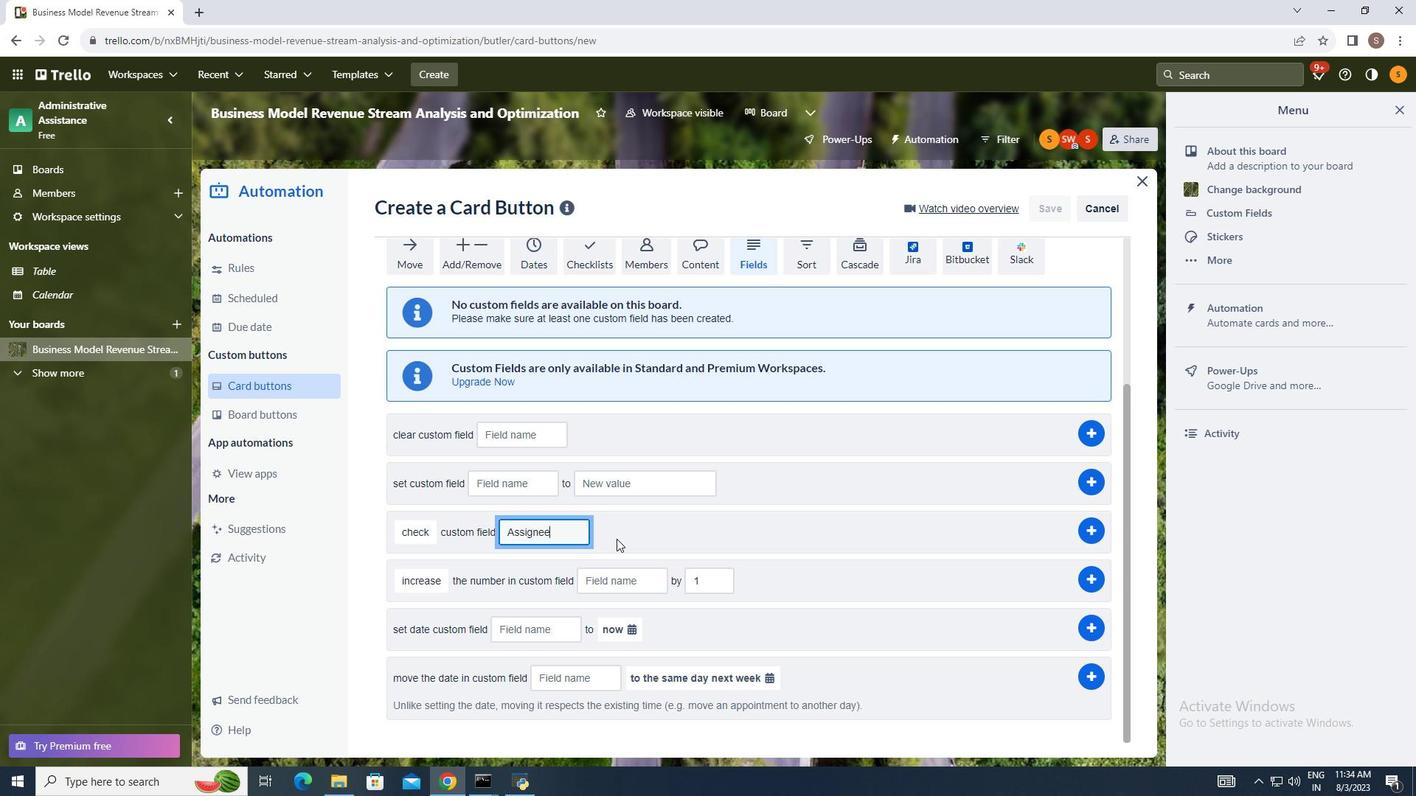 
Action: Mouse moved to (1086, 531)
Screenshot: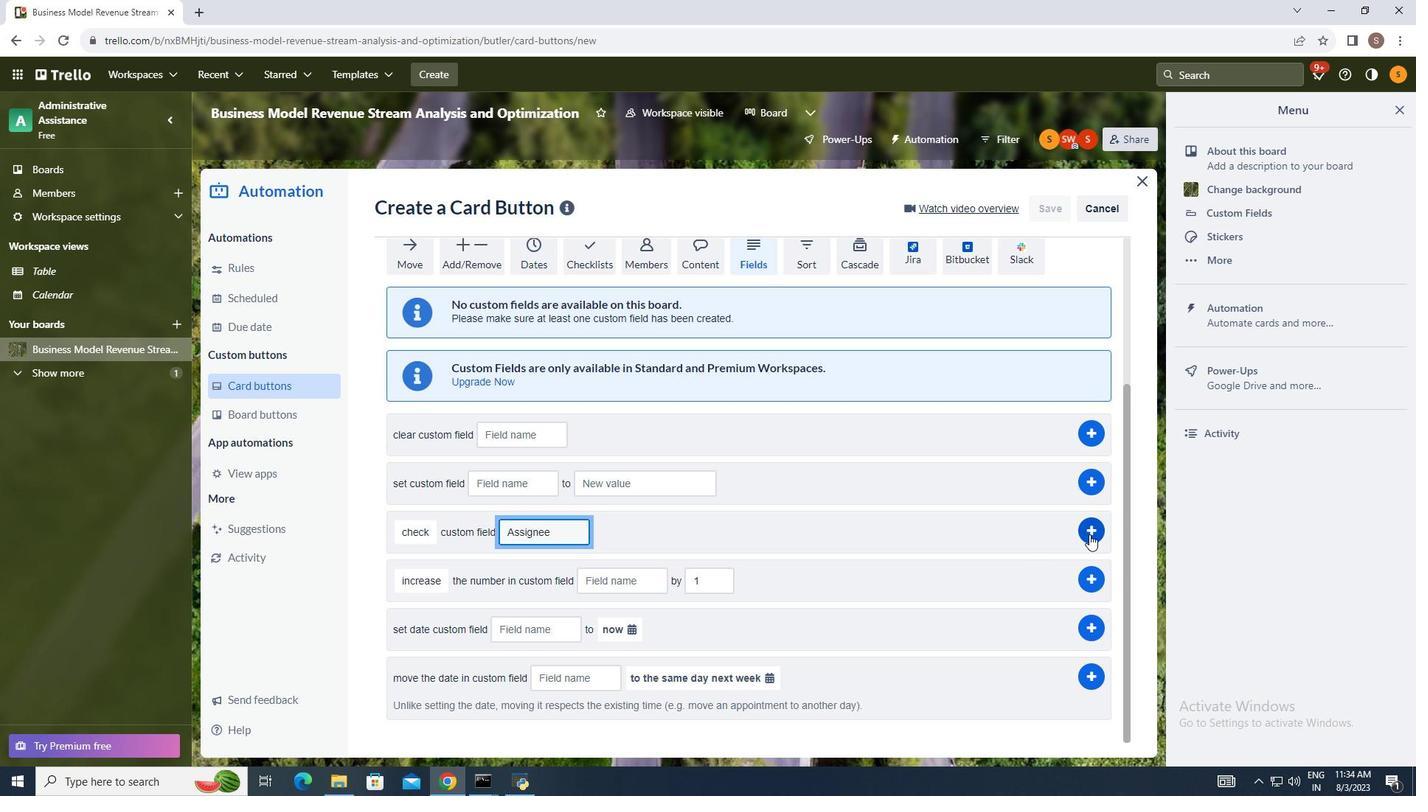
Action: Mouse pressed left at (1086, 531)
Screenshot: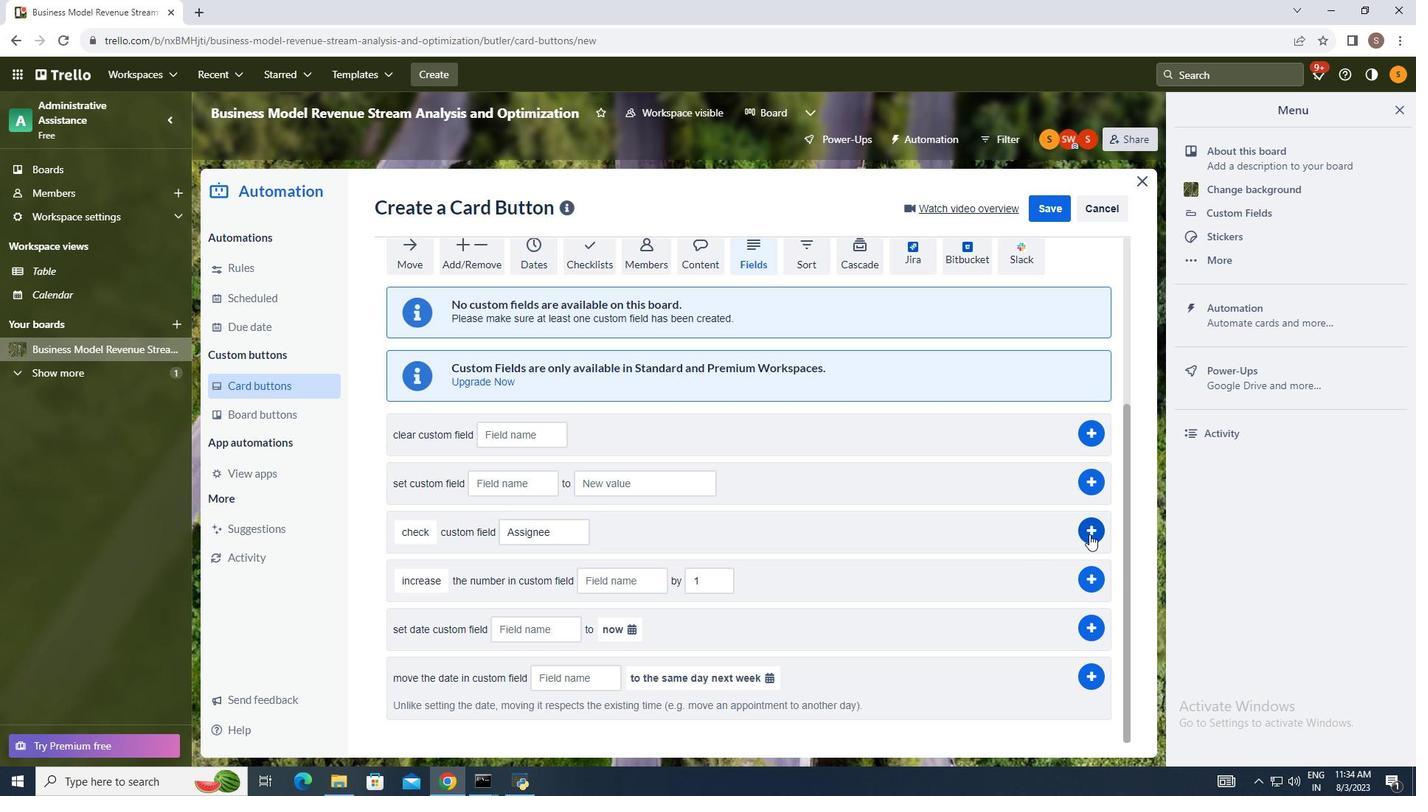 
Action: Mouse moved to (1180, 522)
Screenshot: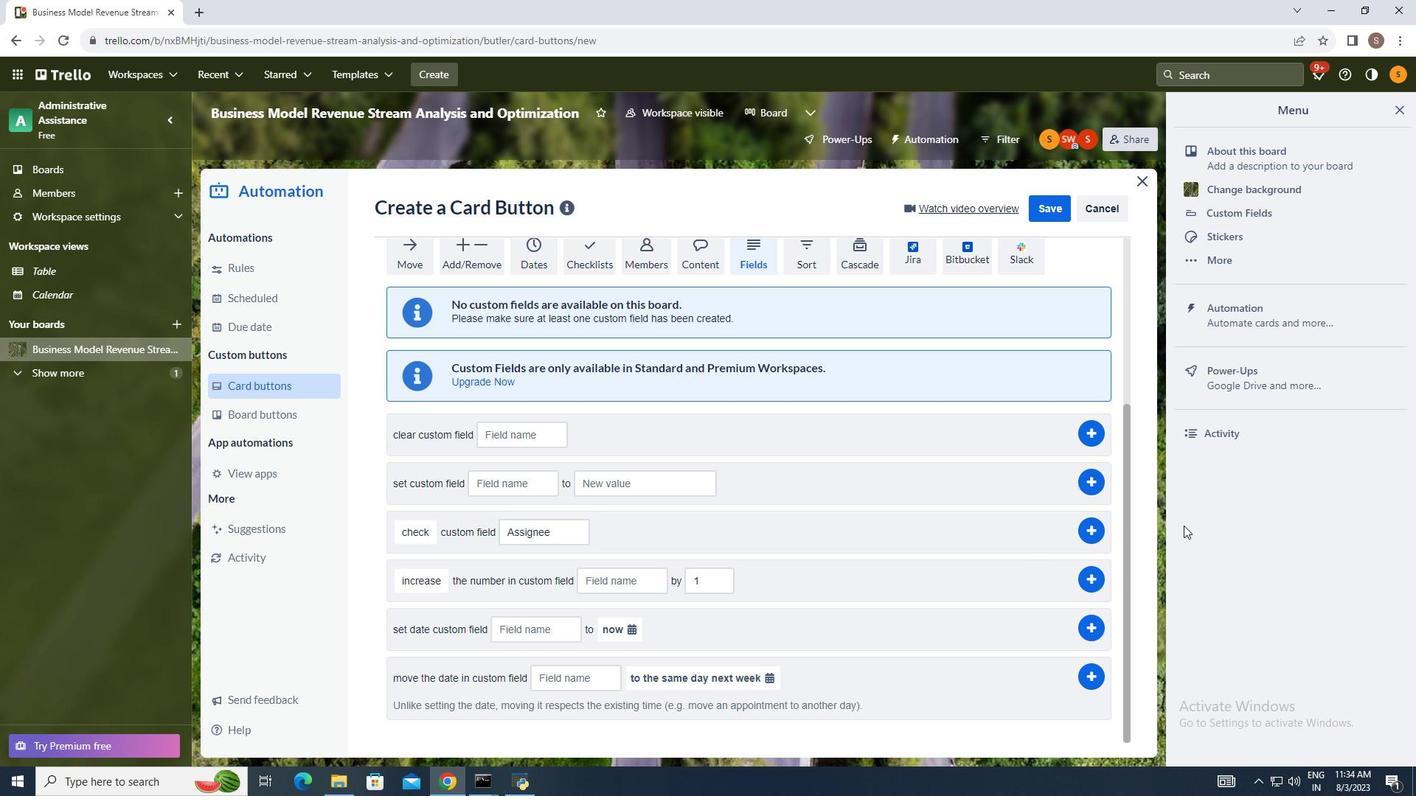 
